 Task: Look for space in San Mateo, Philippines from 2nd September, 2023 to 10th September, 2023 for 1 adult in price range Rs.5000 to Rs.16000. Place can be private room with 1 bedroom having 1 bed and 1 bathroom. Property type can be house, flat, guest house, hotel. Booking option can be shelf check-in. Required host language is English.
Action: Mouse moved to (381, 113)
Screenshot: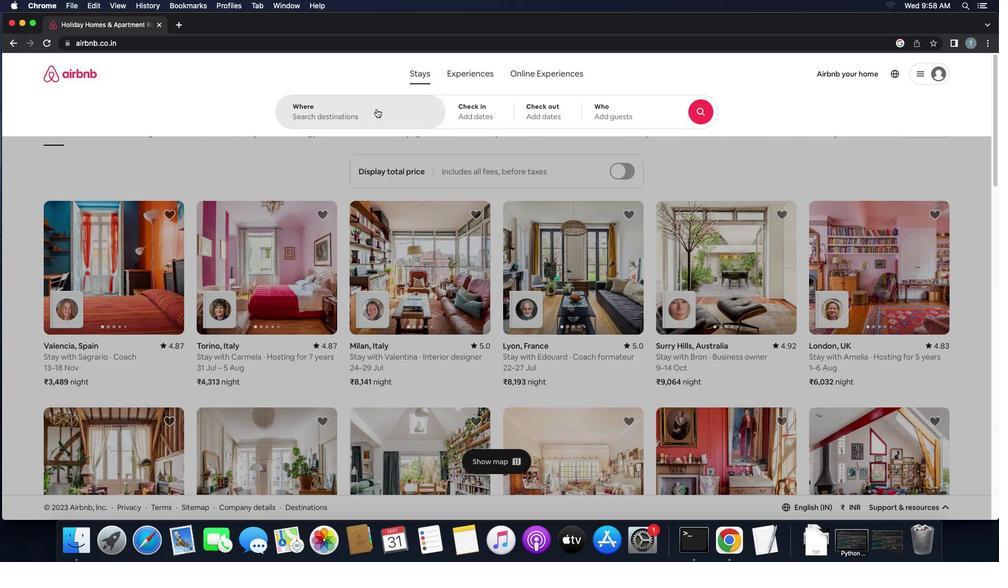 
Action: Mouse pressed left at (381, 113)
Screenshot: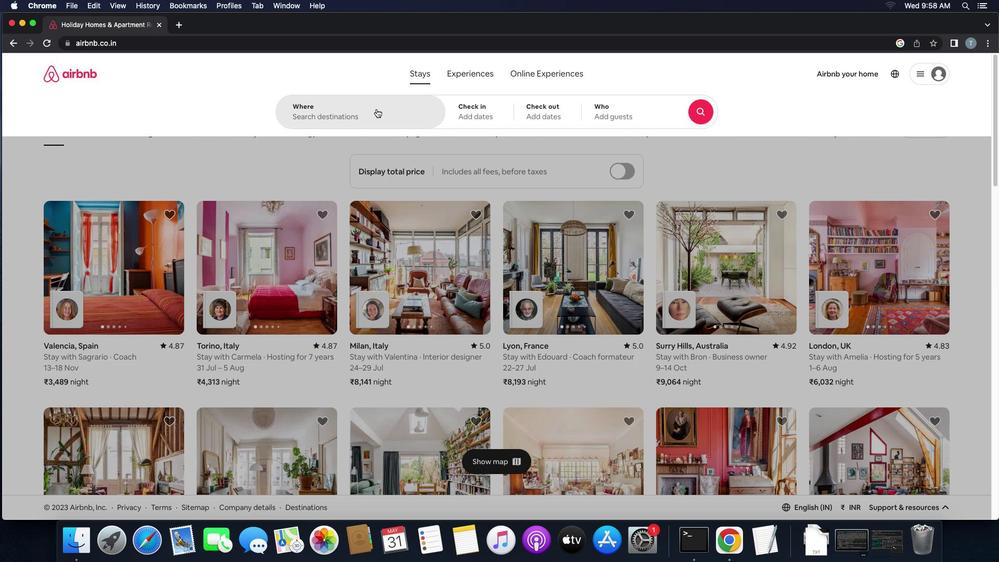 
Action: Key pressed Key.shift'S''a''n'Key.space'm''a''t''e''o'','Key.space'p''h''i''l''i''p''p''i''n''e''s'
Screenshot: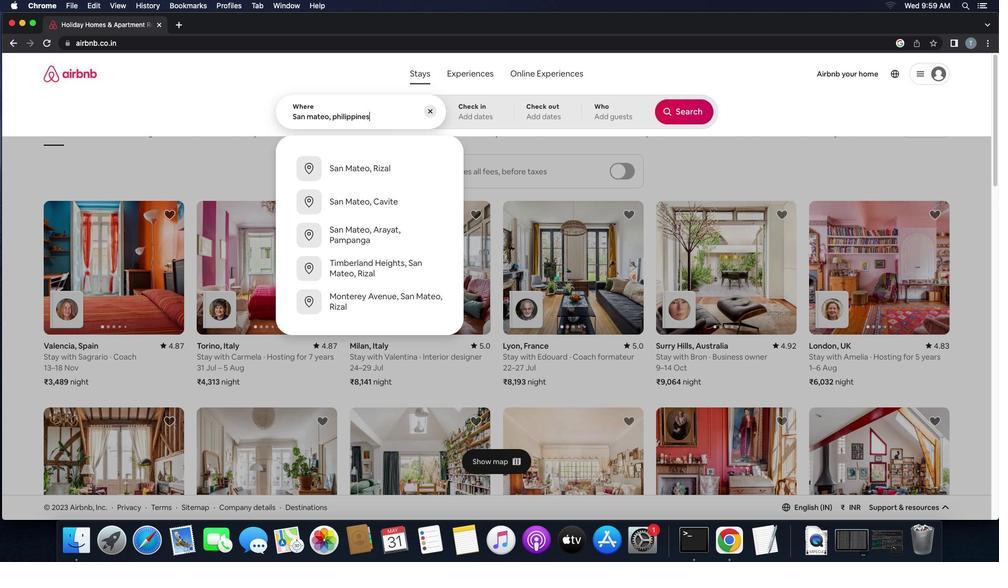 
Action: Mouse moved to (389, 100)
Screenshot: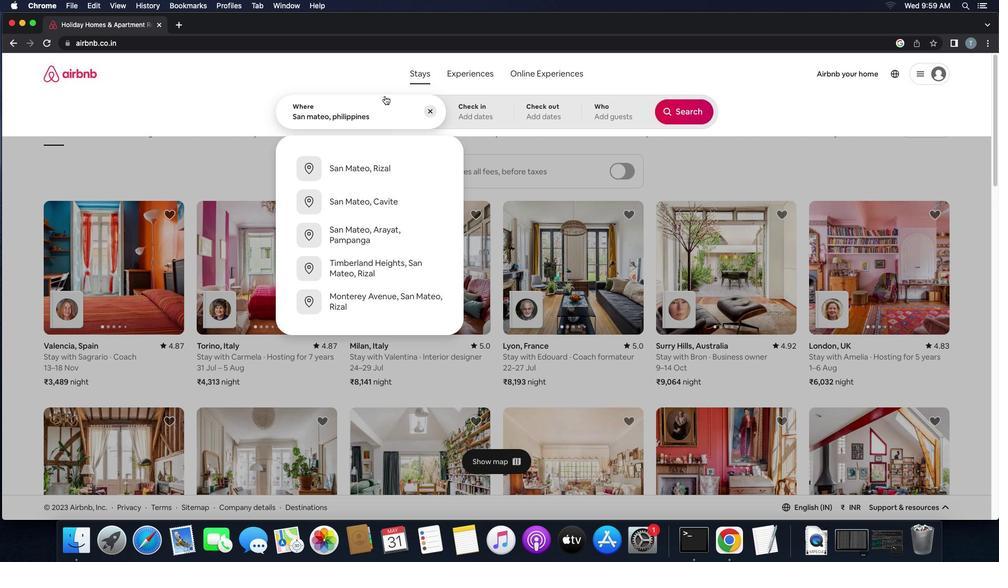 
Action: Key pressed Key.enter
Screenshot: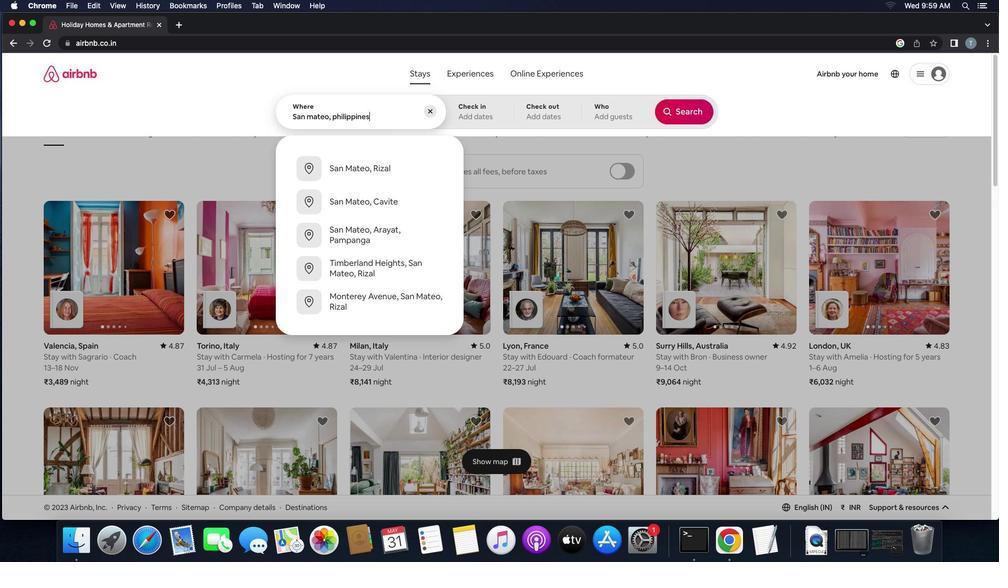 
Action: Mouse moved to (689, 199)
Screenshot: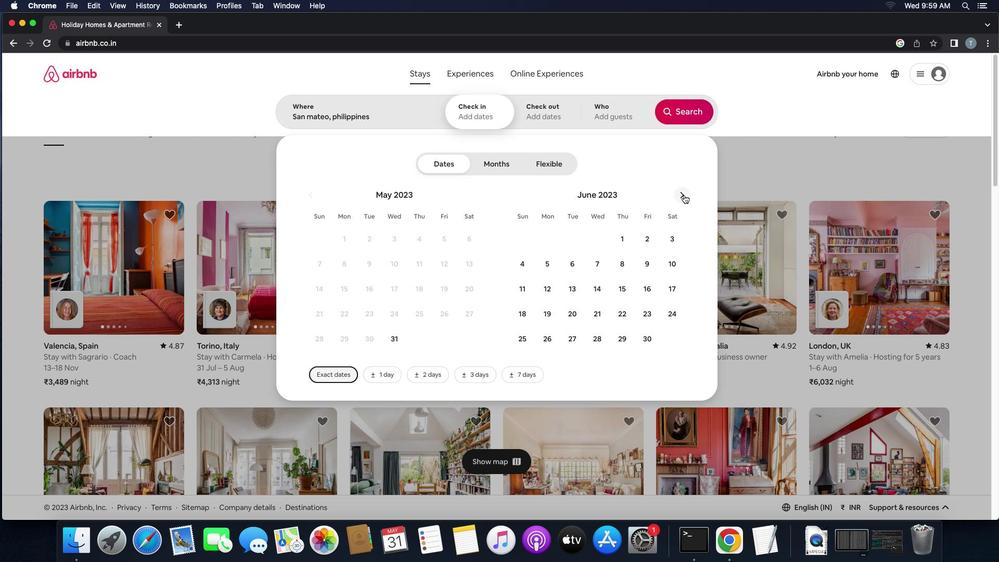 
Action: Mouse pressed left at (689, 199)
Screenshot: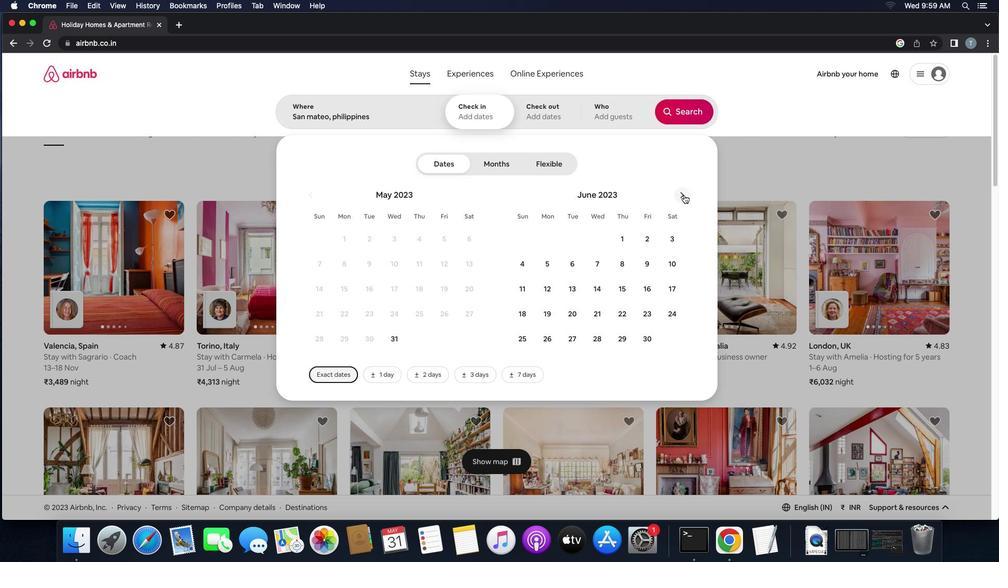 
Action: Mouse moved to (688, 199)
Screenshot: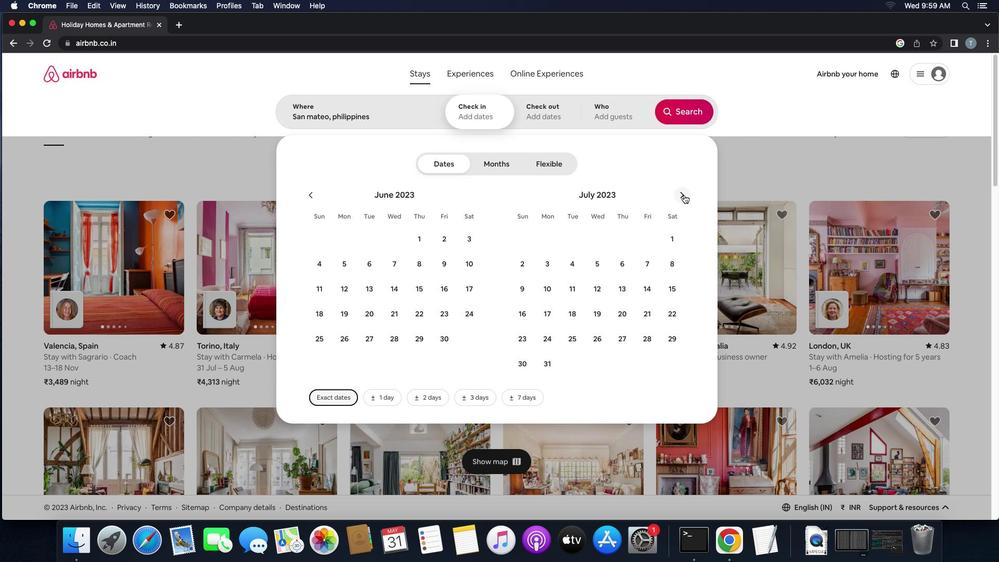 
Action: Mouse pressed left at (688, 199)
Screenshot: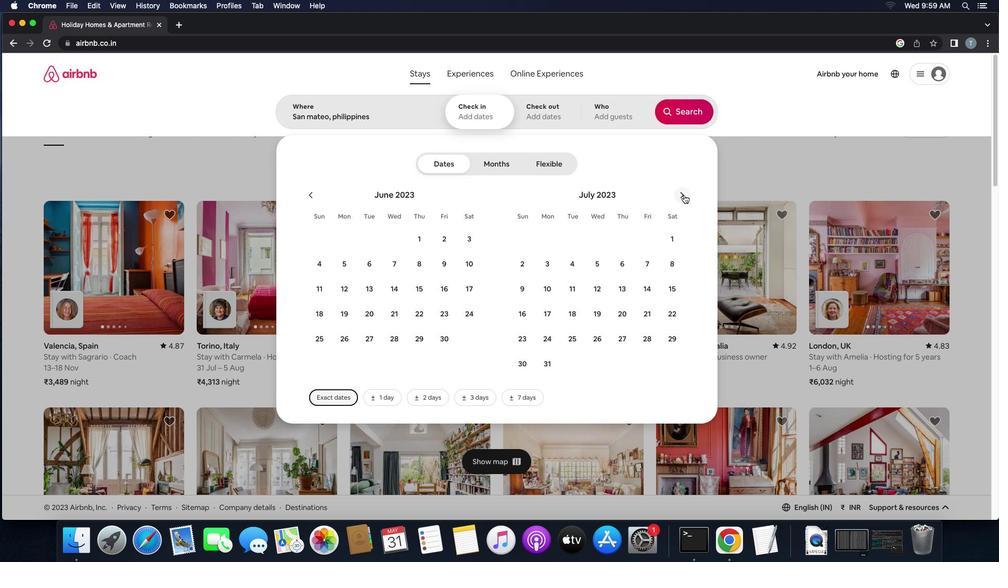 
Action: Mouse pressed left at (688, 199)
Screenshot: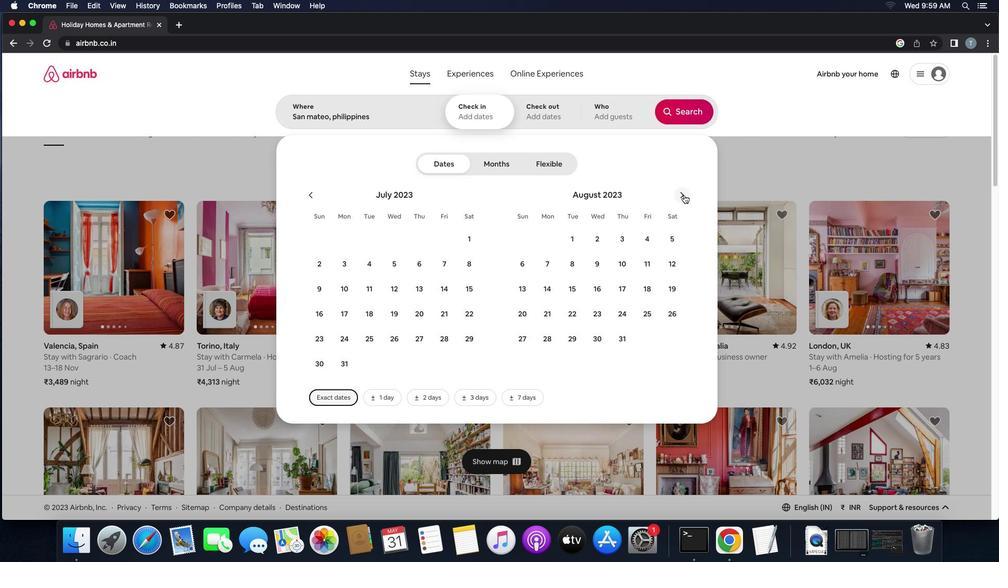 
Action: Mouse moved to (681, 249)
Screenshot: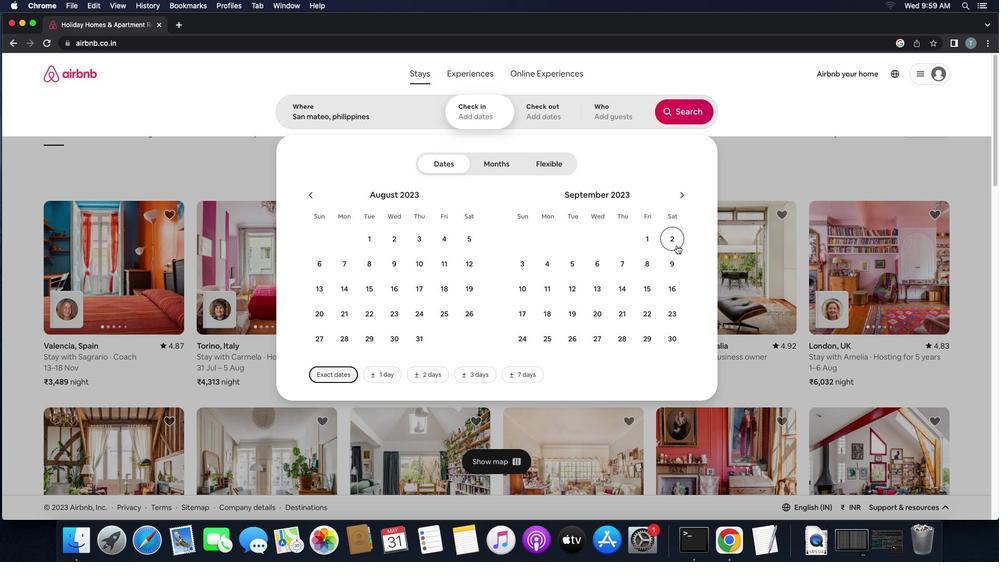 
Action: Mouse pressed left at (681, 249)
Screenshot: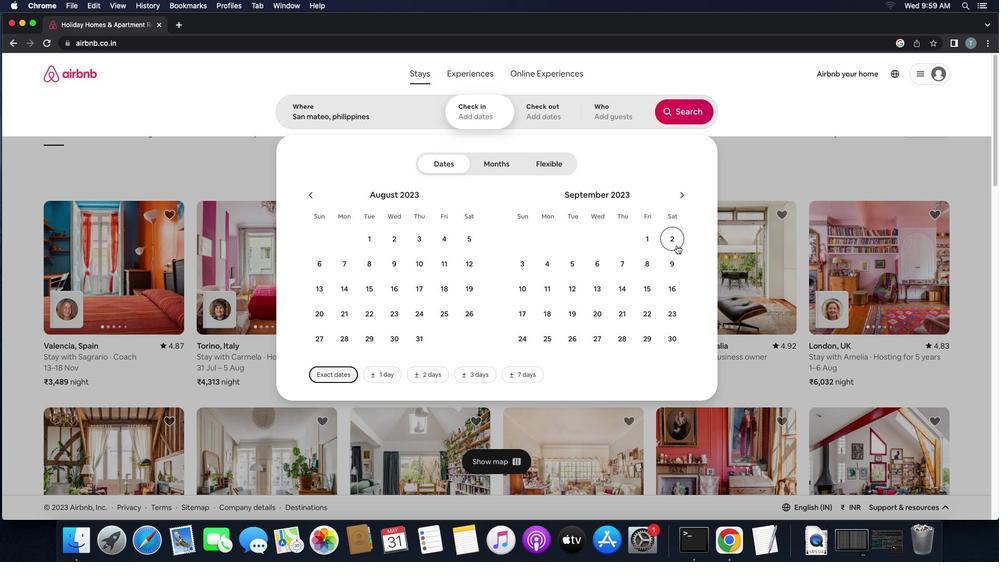 
Action: Mouse moved to (525, 296)
Screenshot: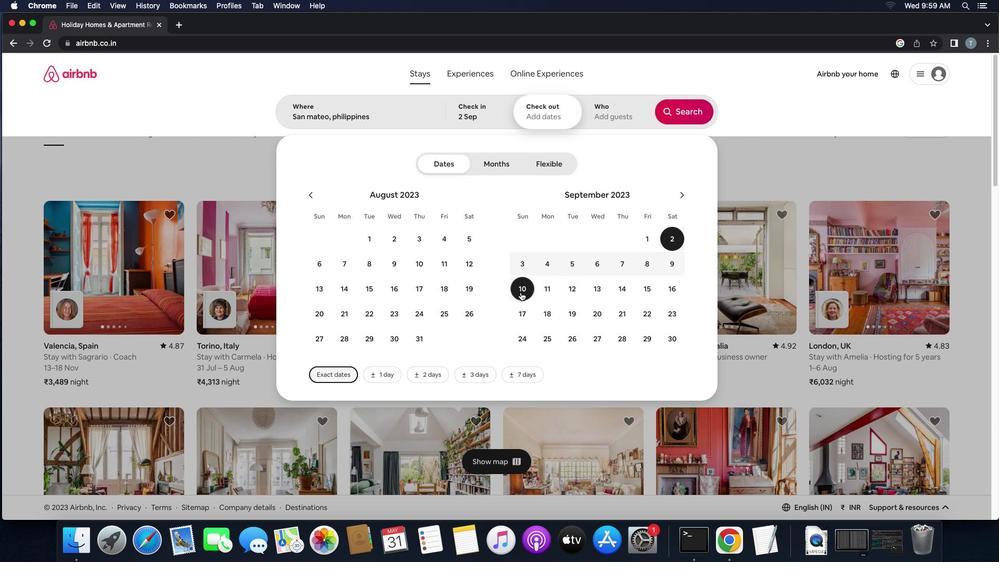
Action: Mouse pressed left at (525, 296)
Screenshot: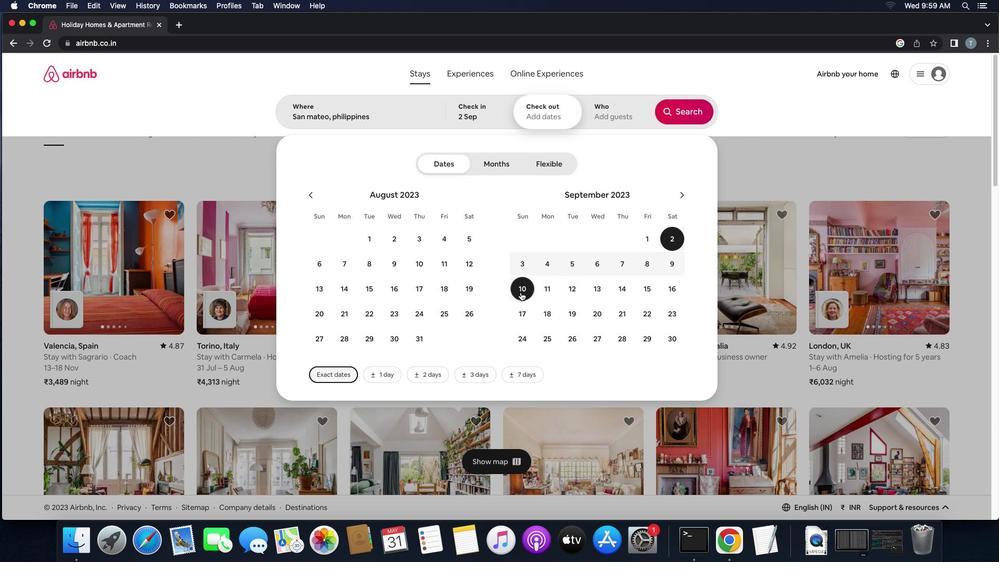 
Action: Mouse moved to (625, 125)
Screenshot: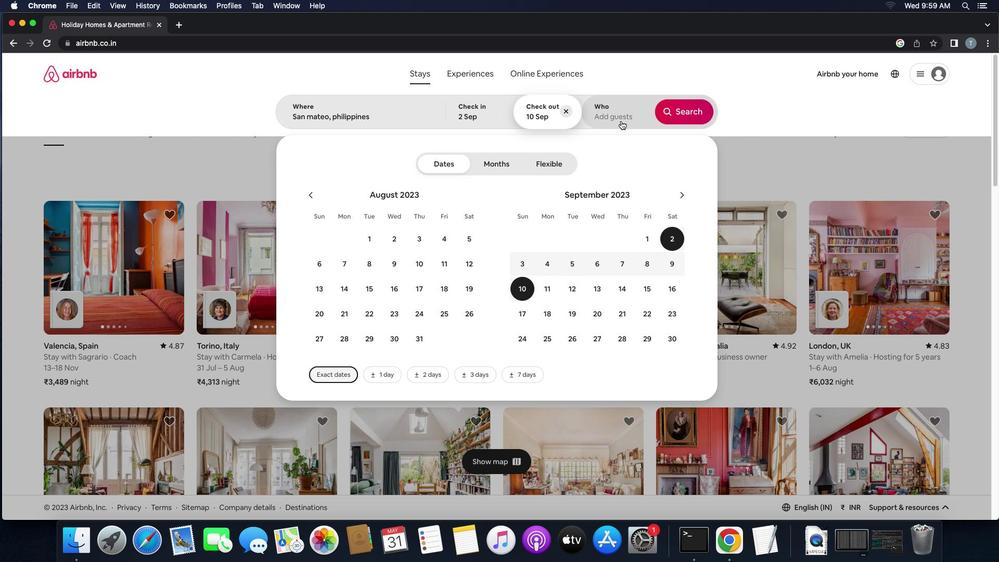 
Action: Mouse pressed left at (625, 125)
Screenshot: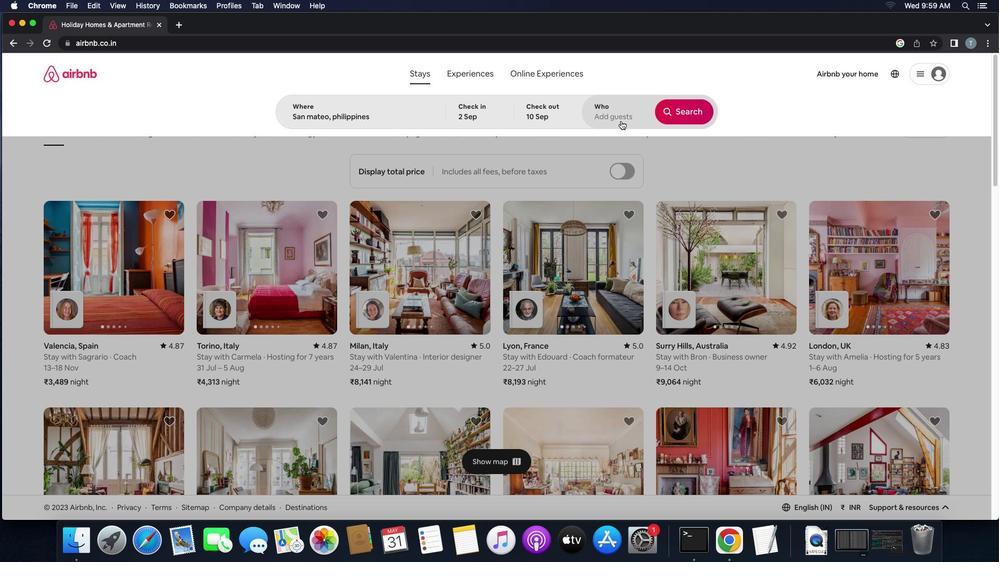 
Action: Mouse moved to (688, 172)
Screenshot: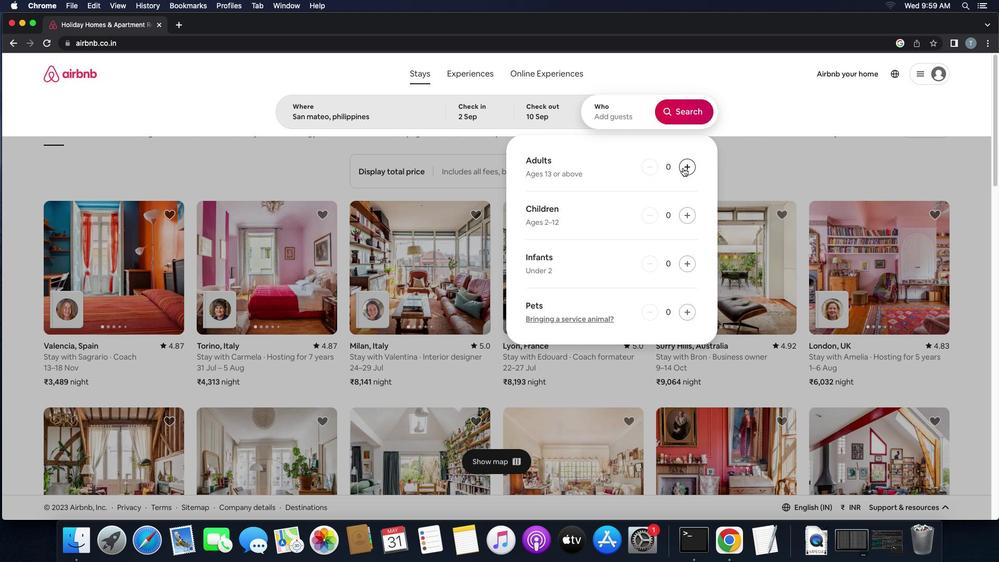 
Action: Mouse pressed left at (688, 172)
Screenshot: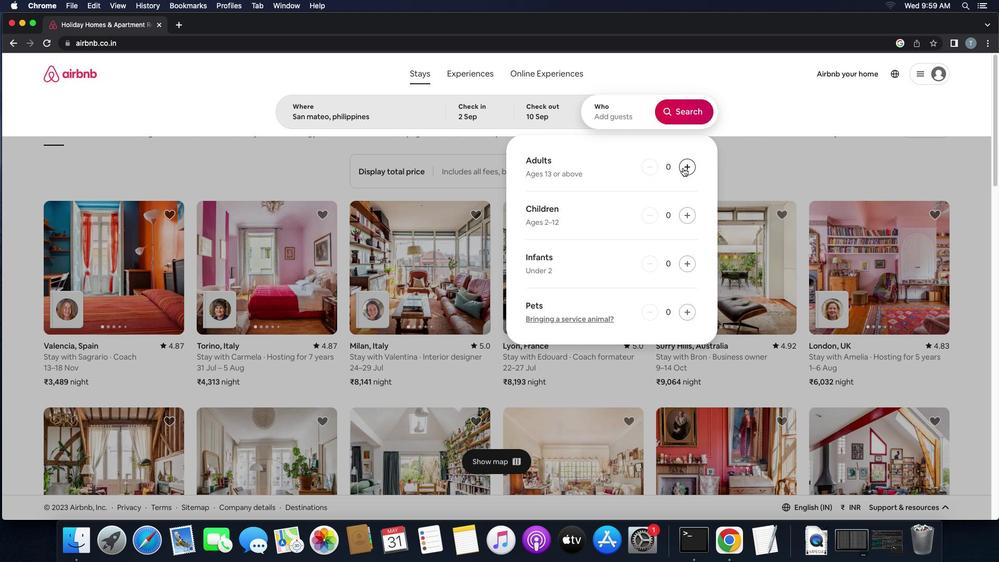 
Action: Mouse moved to (690, 122)
Screenshot: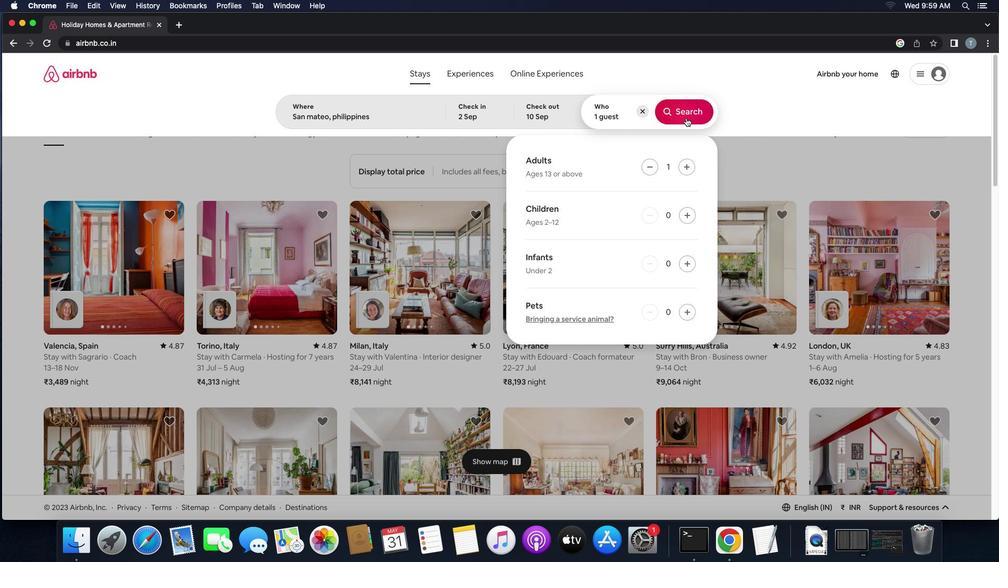 
Action: Mouse pressed left at (690, 122)
Screenshot: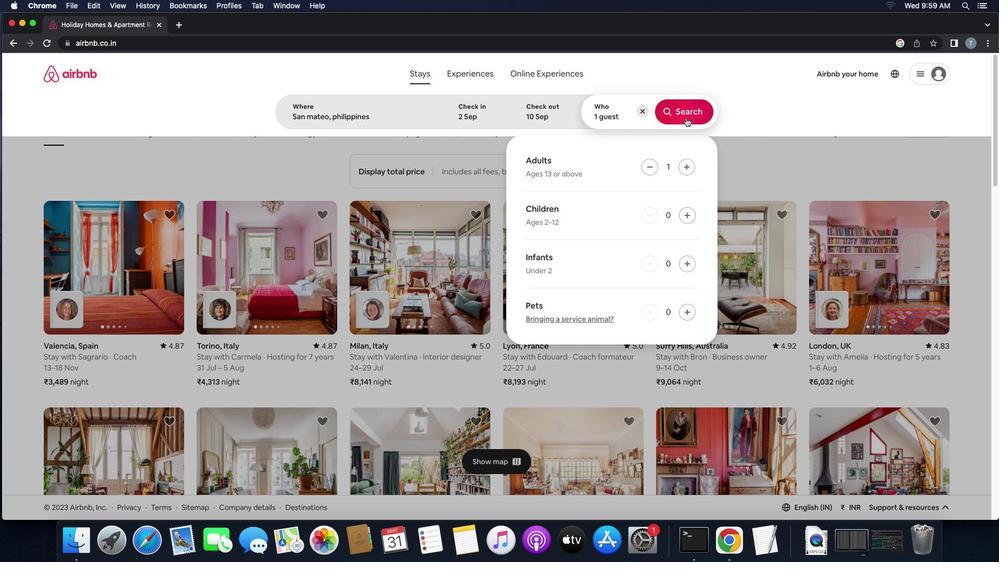 
Action: Mouse moved to (958, 126)
Screenshot: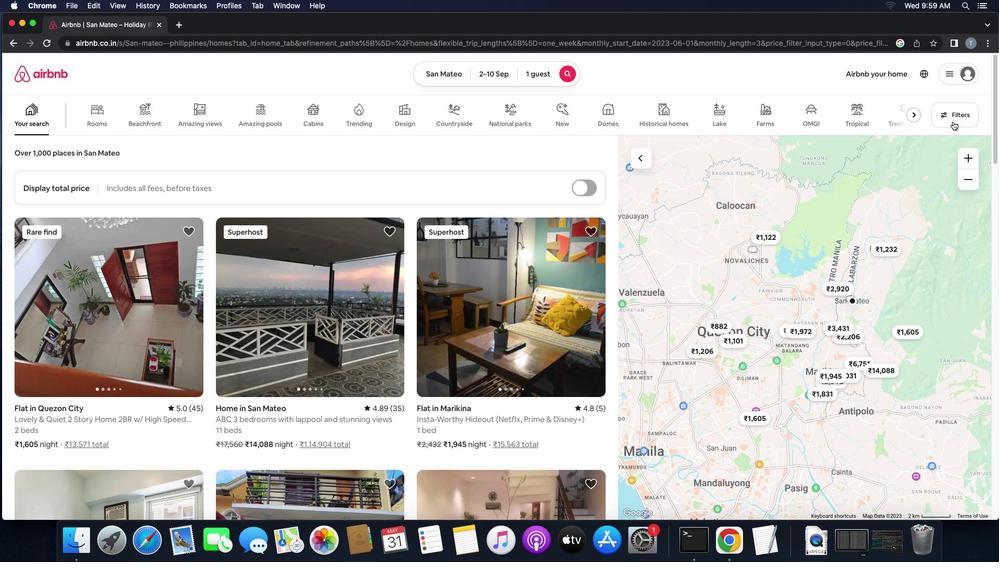 
Action: Mouse pressed left at (958, 126)
Screenshot: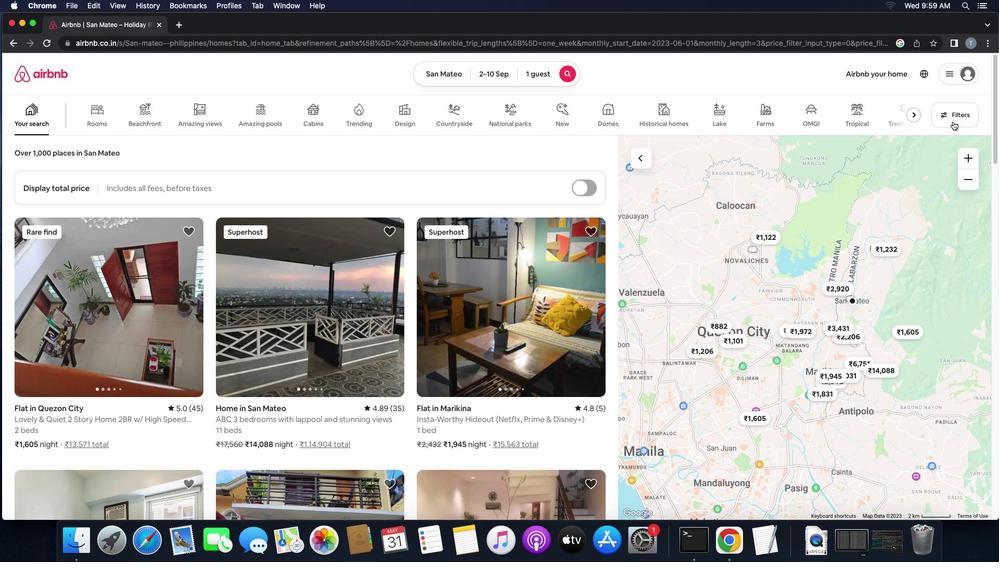 
Action: Mouse moved to (447, 243)
Screenshot: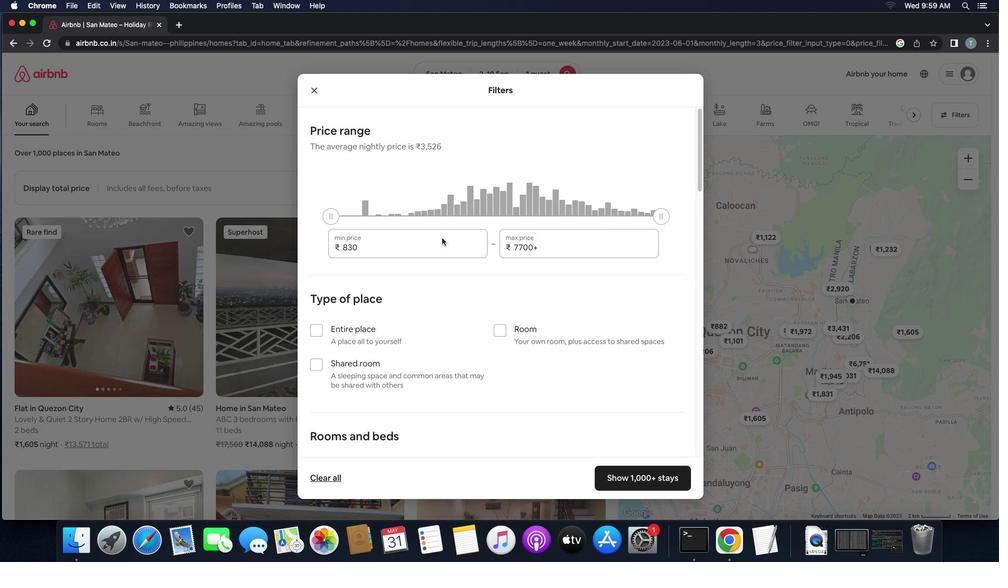 
Action: Mouse pressed left at (447, 243)
Screenshot: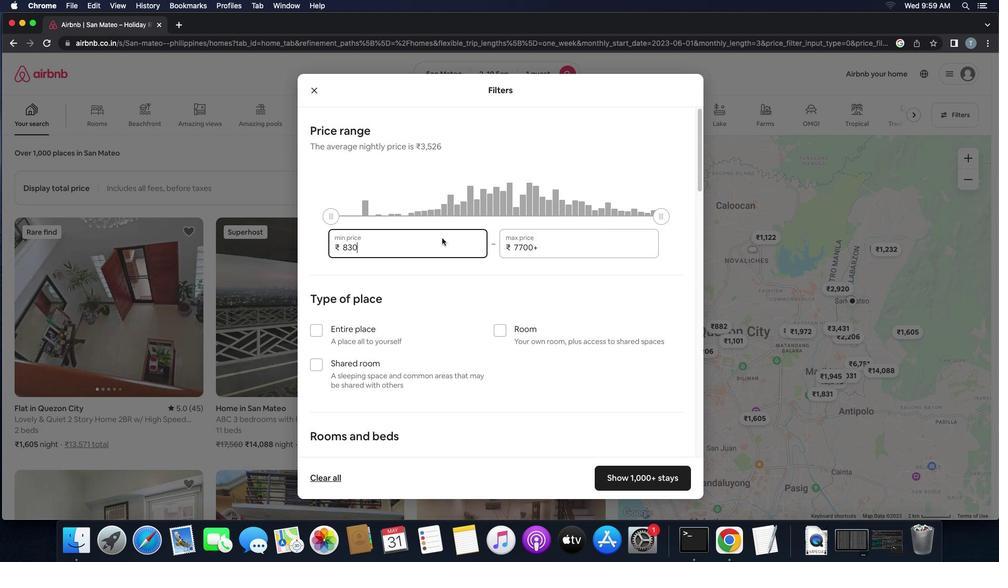 
Action: Mouse moved to (443, 251)
Screenshot: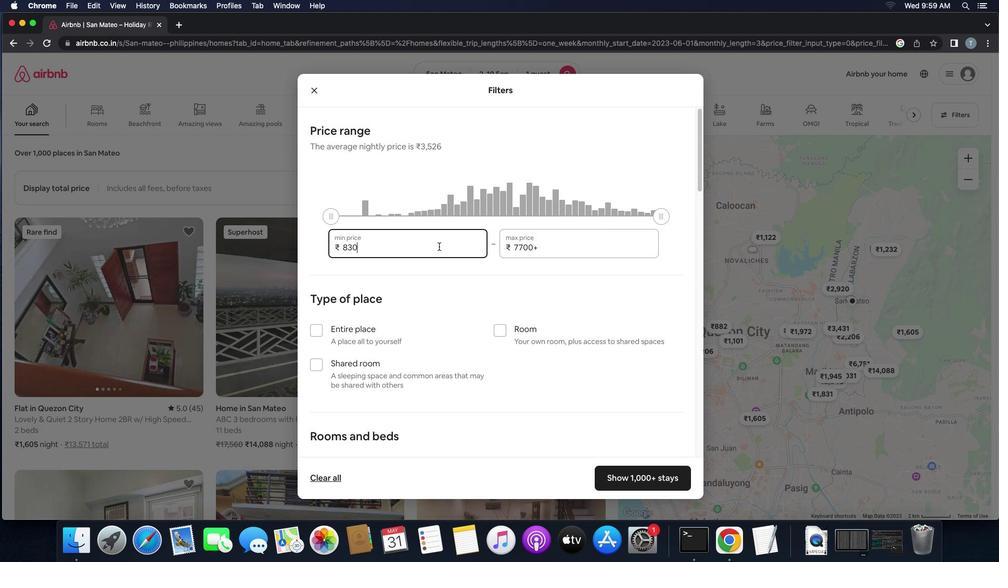
Action: Key pressed Key.backspaceKey.backspaceKey.backspace'5''0''0''0'
Screenshot: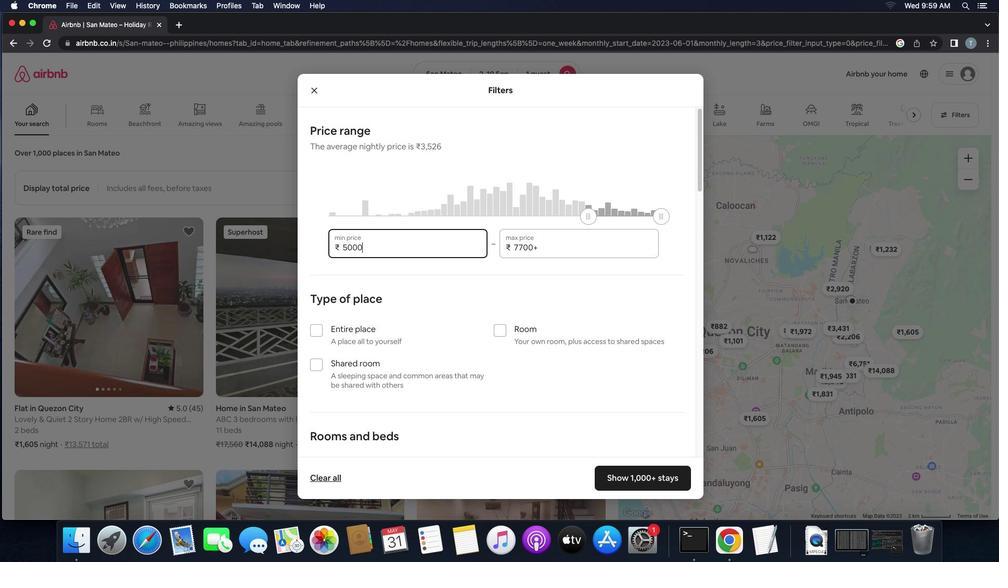 
Action: Mouse moved to (560, 253)
Screenshot: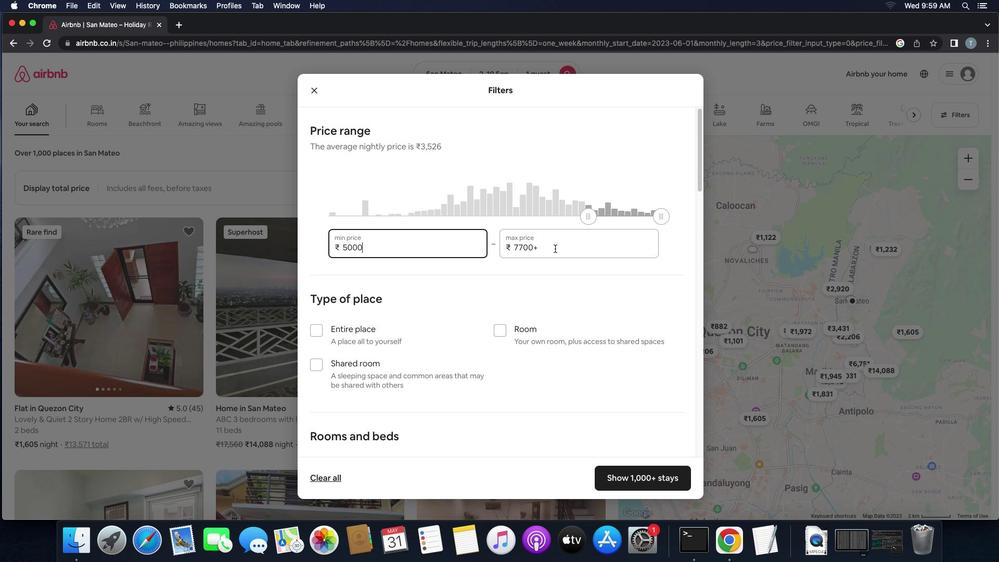 
Action: Mouse pressed left at (560, 253)
Screenshot: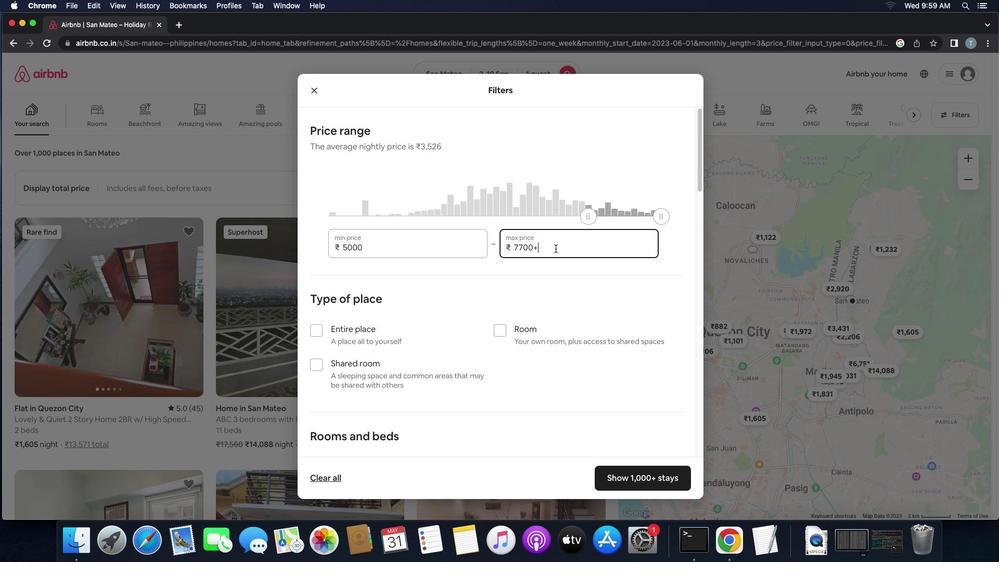 
Action: Mouse moved to (560, 253)
Screenshot: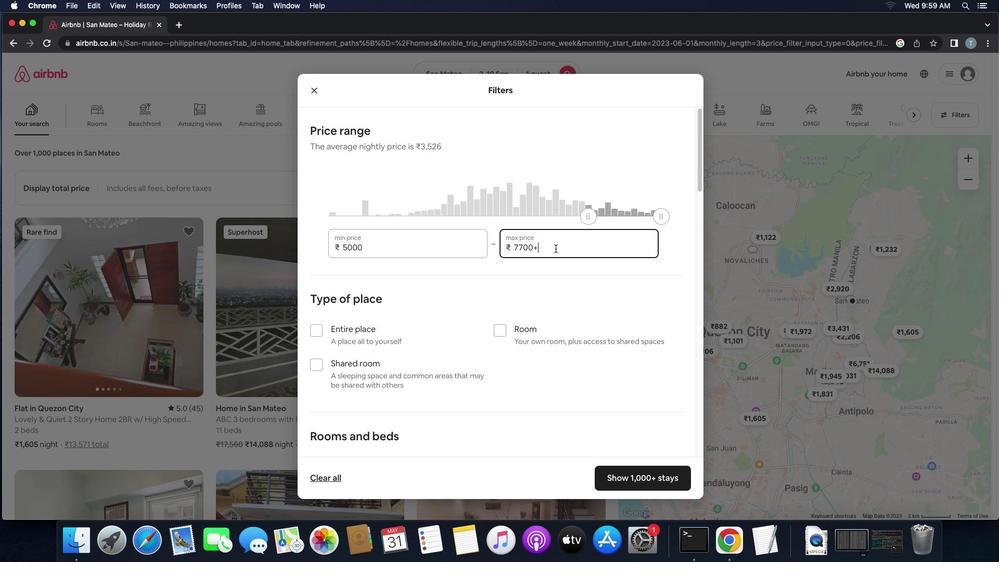 
Action: Key pressed Key.backspaceKey.backspaceKey.backspaceKey.backspaceKey.backspace'1''6''0''0''0'
Screenshot: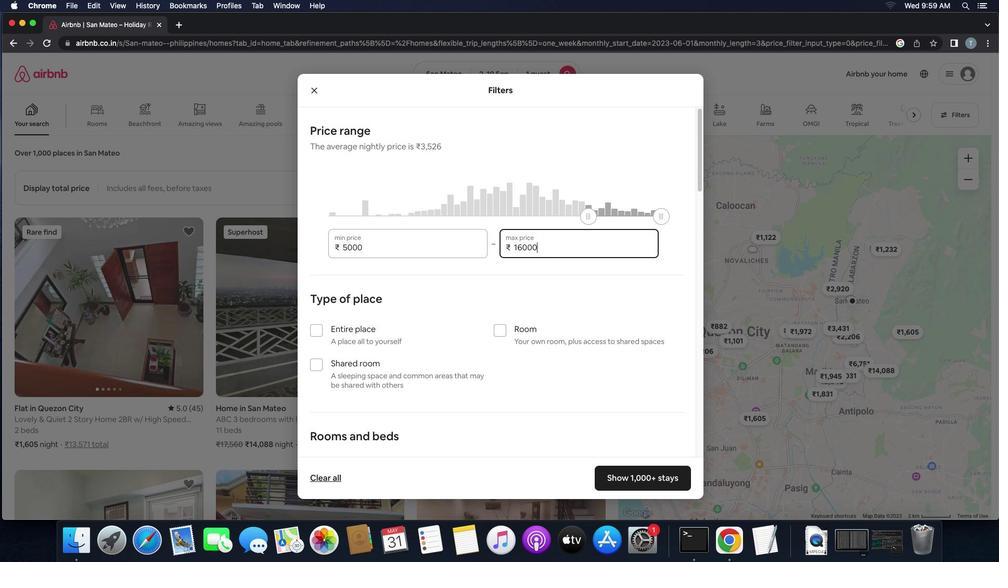 
Action: Mouse moved to (441, 305)
Screenshot: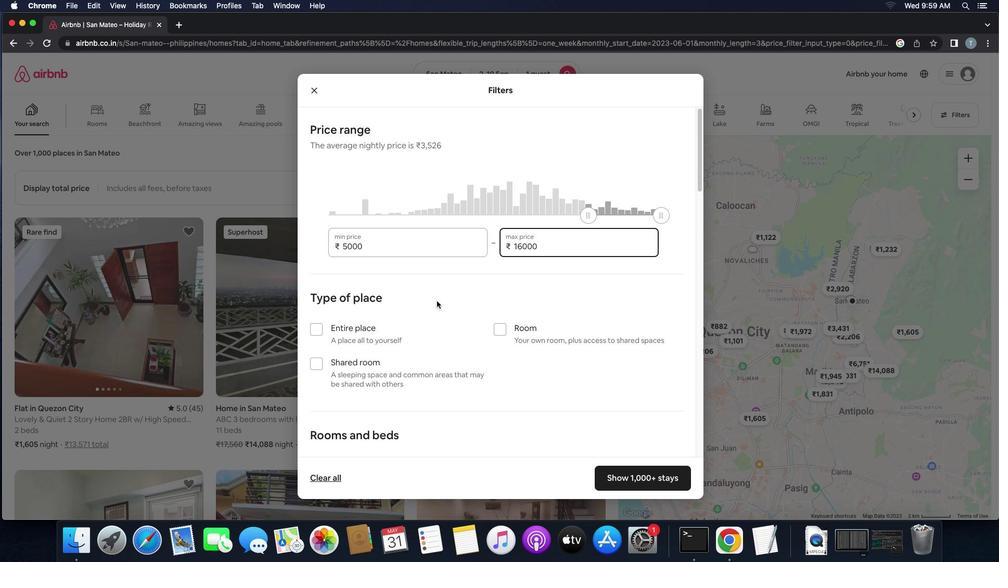 
Action: Mouse scrolled (441, 305) with delta (4, 4)
Screenshot: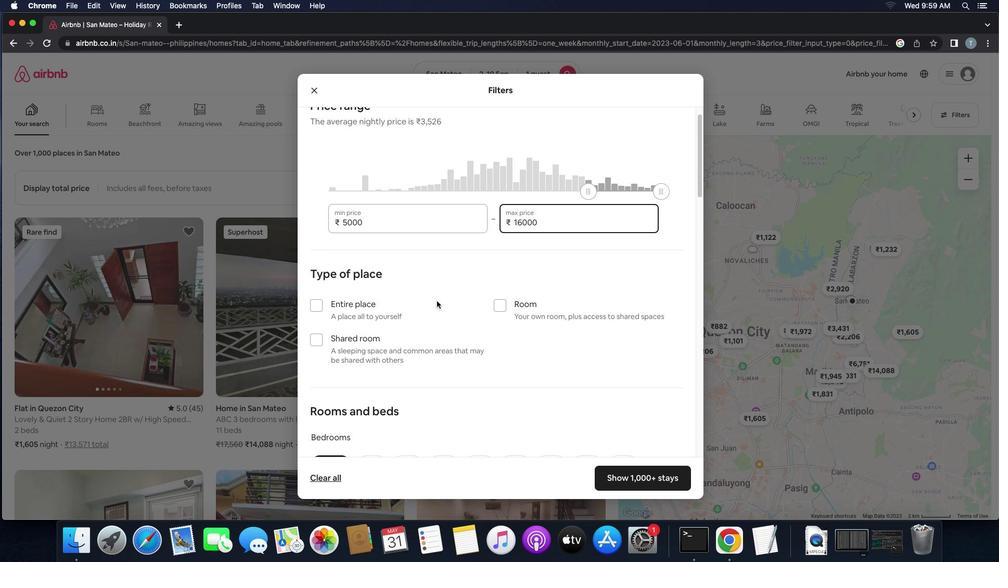 
Action: Mouse scrolled (441, 305) with delta (4, 4)
Screenshot: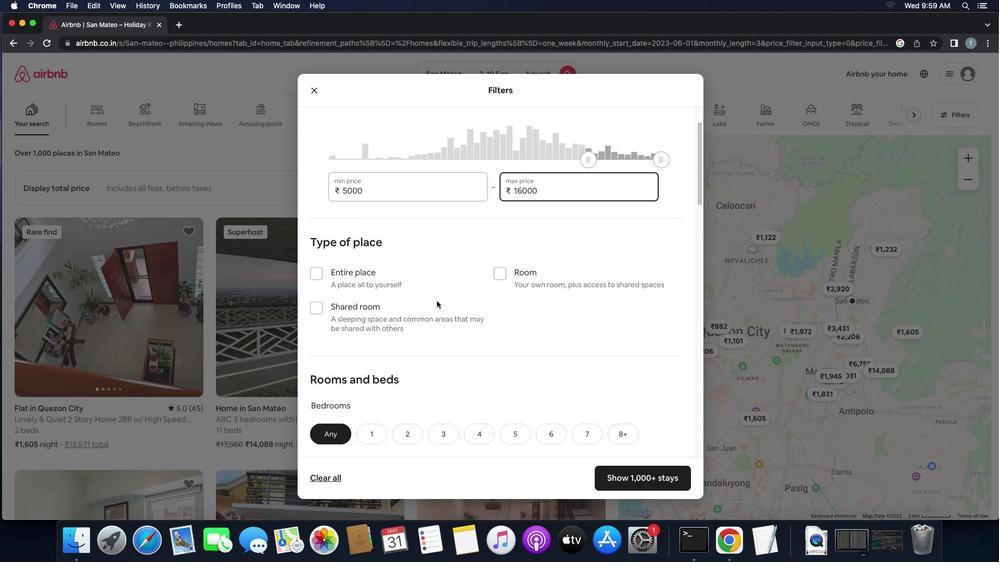 
Action: Mouse scrolled (441, 305) with delta (4, 3)
Screenshot: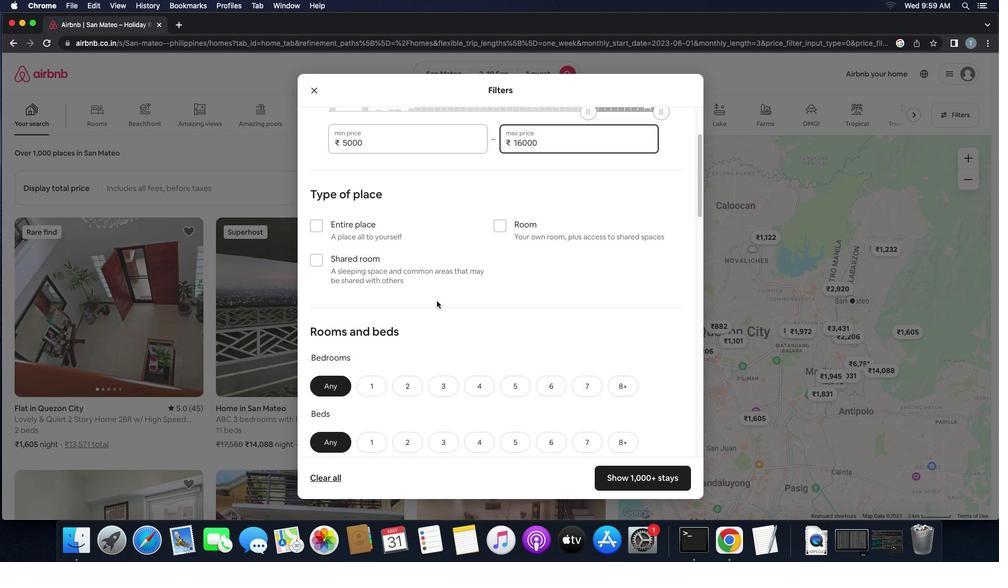 
Action: Mouse scrolled (441, 305) with delta (4, 2)
Screenshot: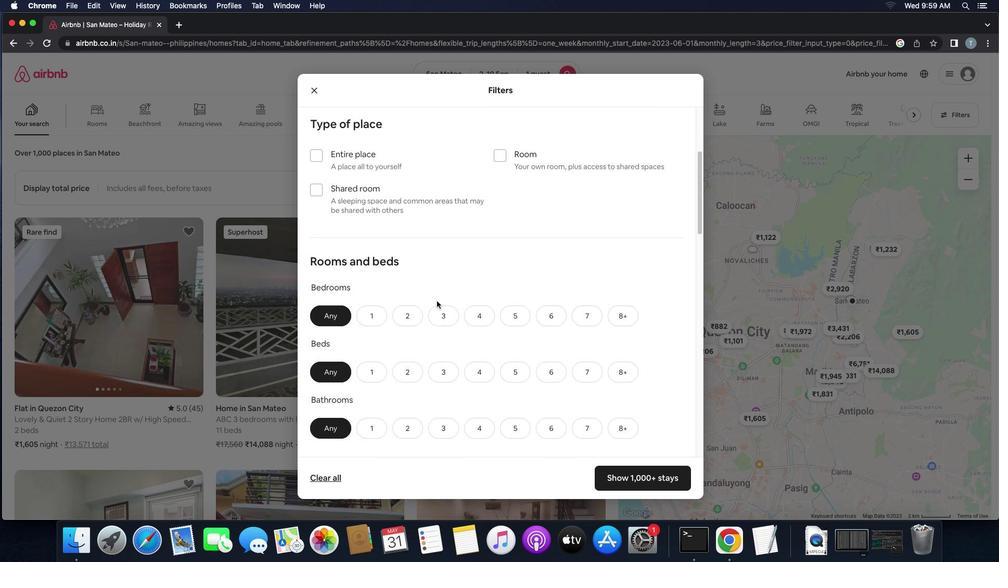 
Action: Mouse scrolled (441, 305) with delta (4, 4)
Screenshot: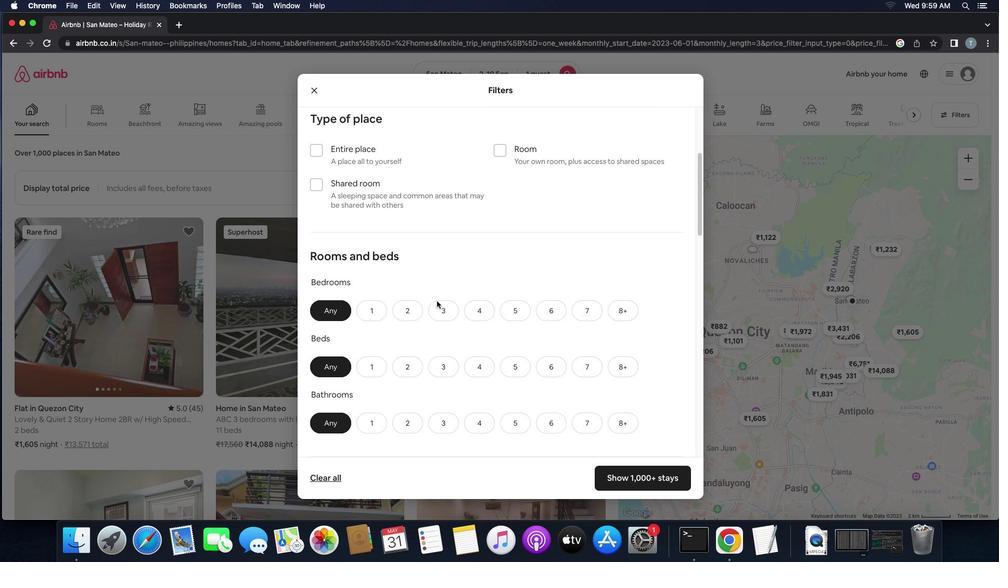 
Action: Mouse scrolled (441, 305) with delta (4, 4)
Screenshot: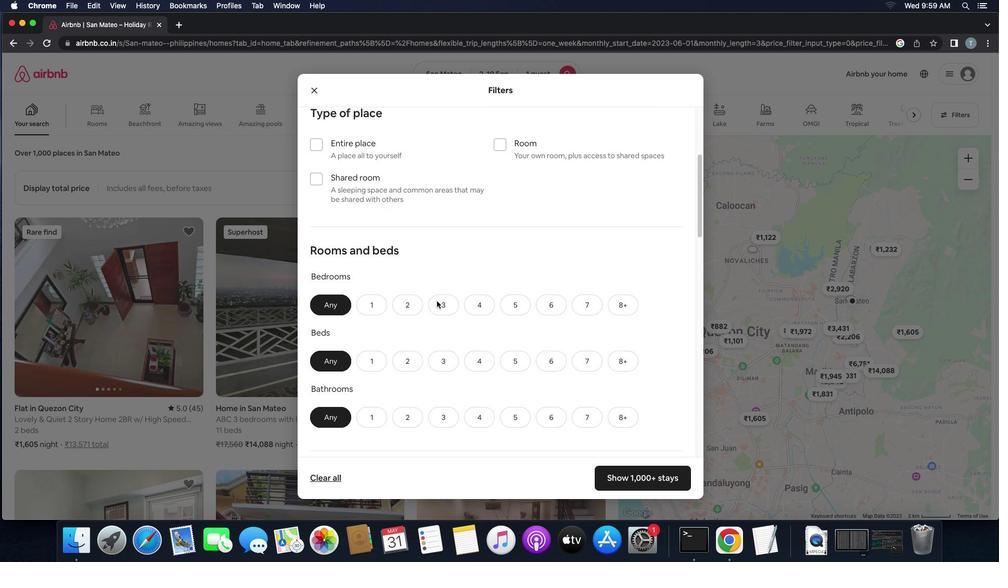 
Action: Mouse moved to (504, 153)
Screenshot: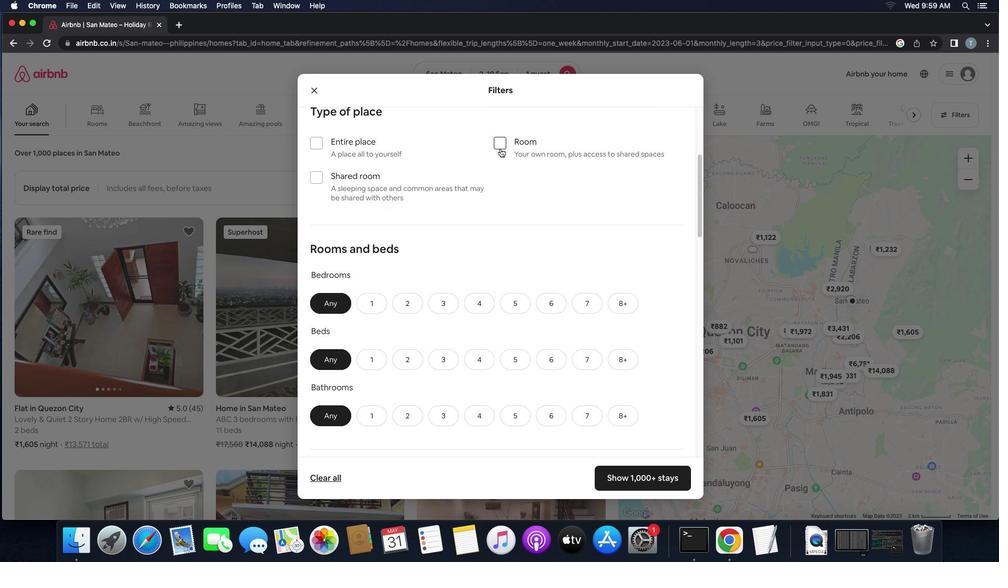 
Action: Mouse pressed left at (504, 153)
Screenshot: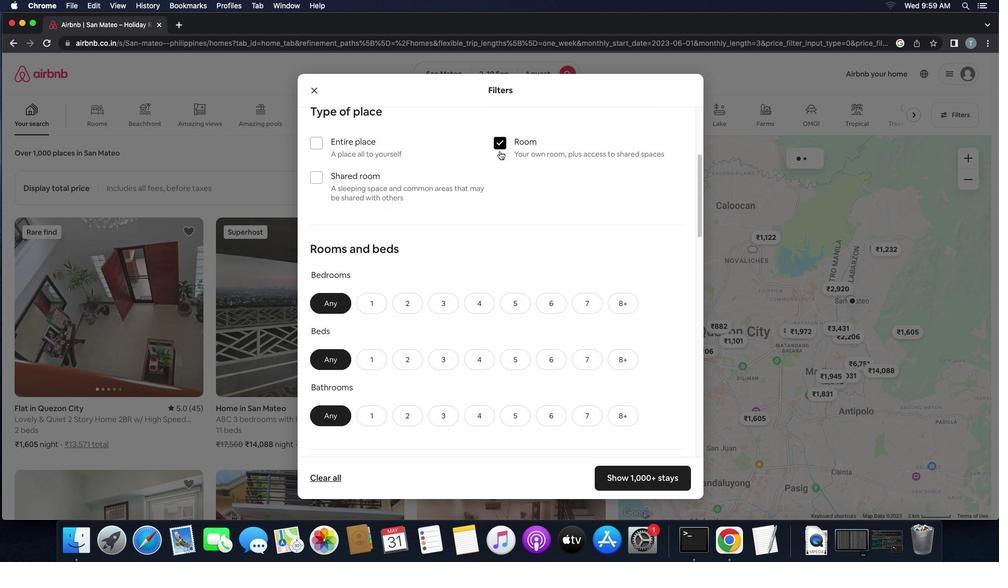 
Action: Mouse moved to (508, 251)
Screenshot: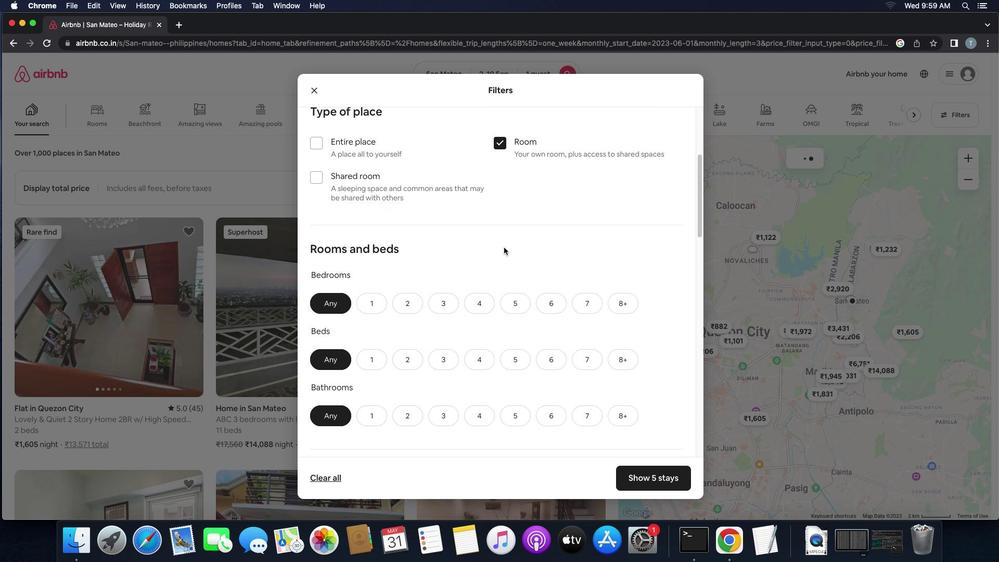 
Action: Mouse scrolled (508, 251) with delta (4, 4)
Screenshot: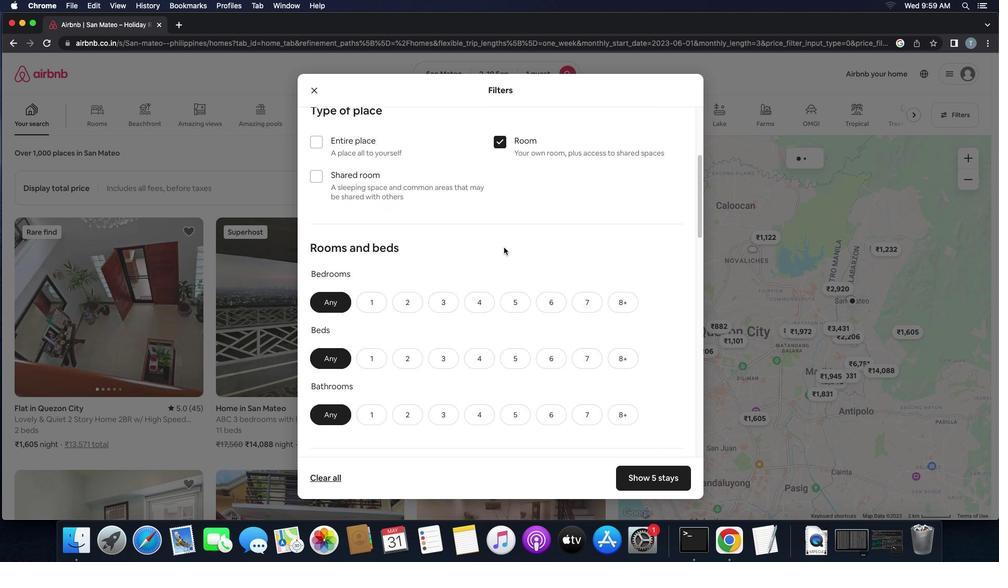 
Action: Mouse scrolled (508, 251) with delta (4, 4)
Screenshot: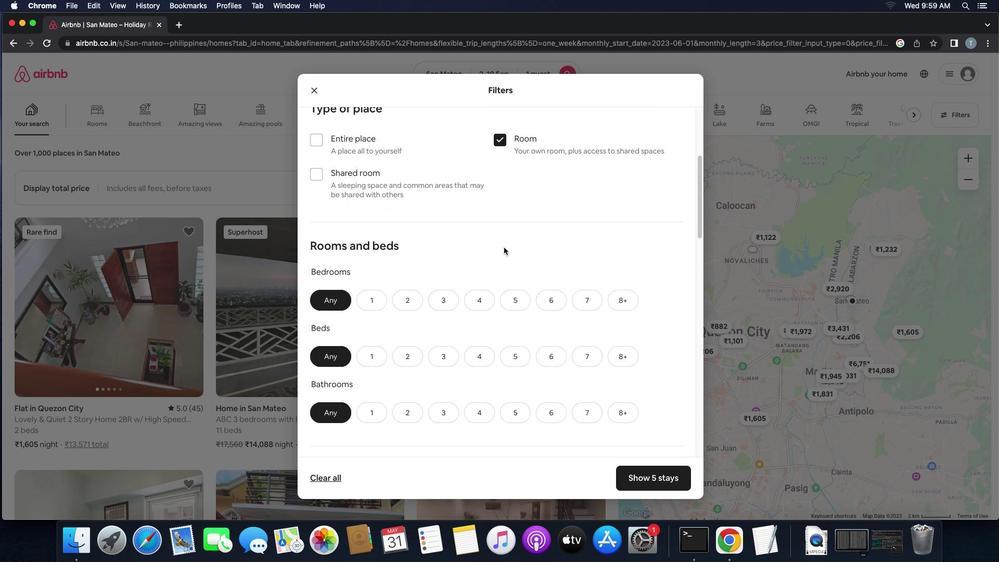 
Action: Mouse scrolled (508, 251) with delta (4, 4)
Screenshot: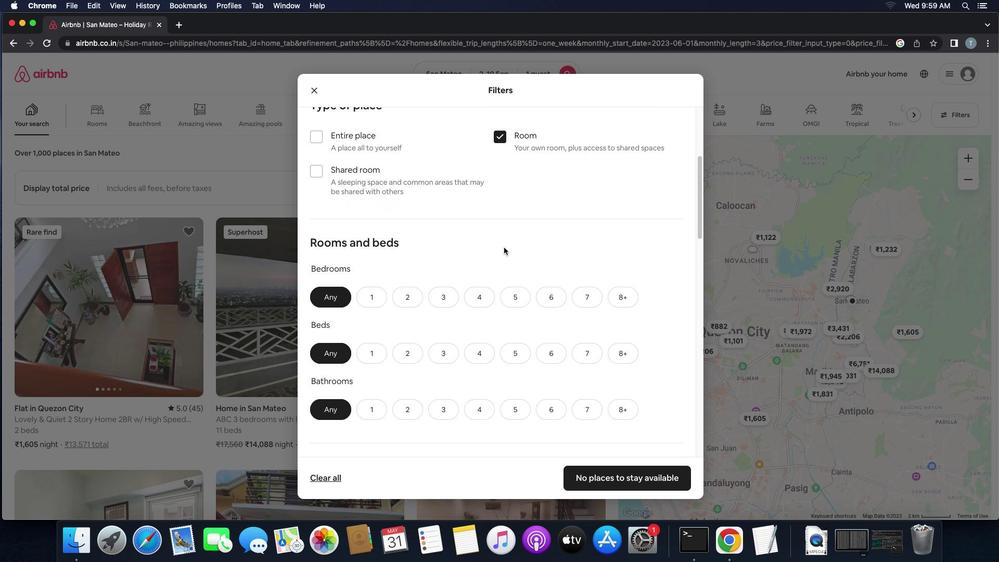 
Action: Mouse moved to (508, 251)
Screenshot: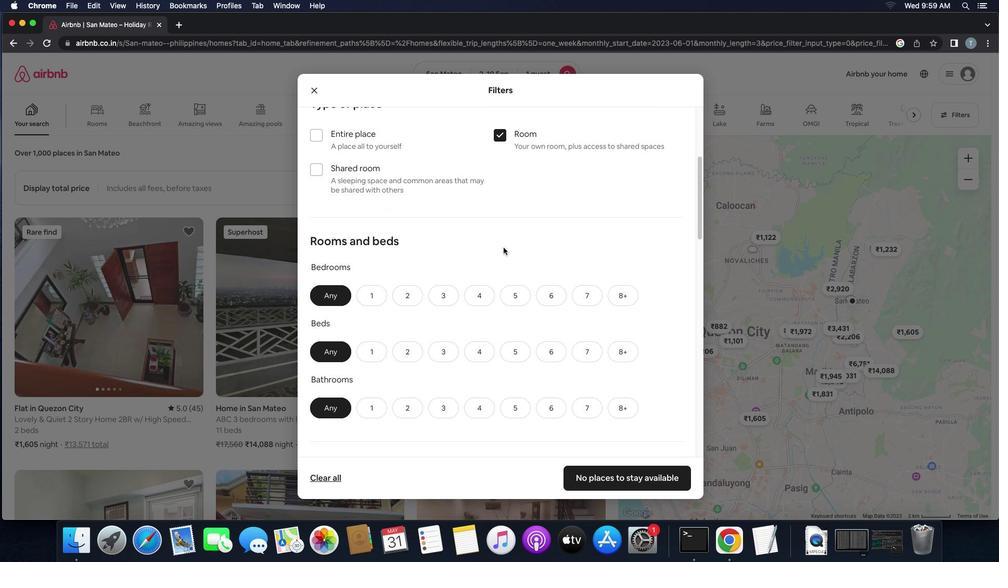 
Action: Mouse scrolled (508, 251) with delta (4, 4)
Screenshot: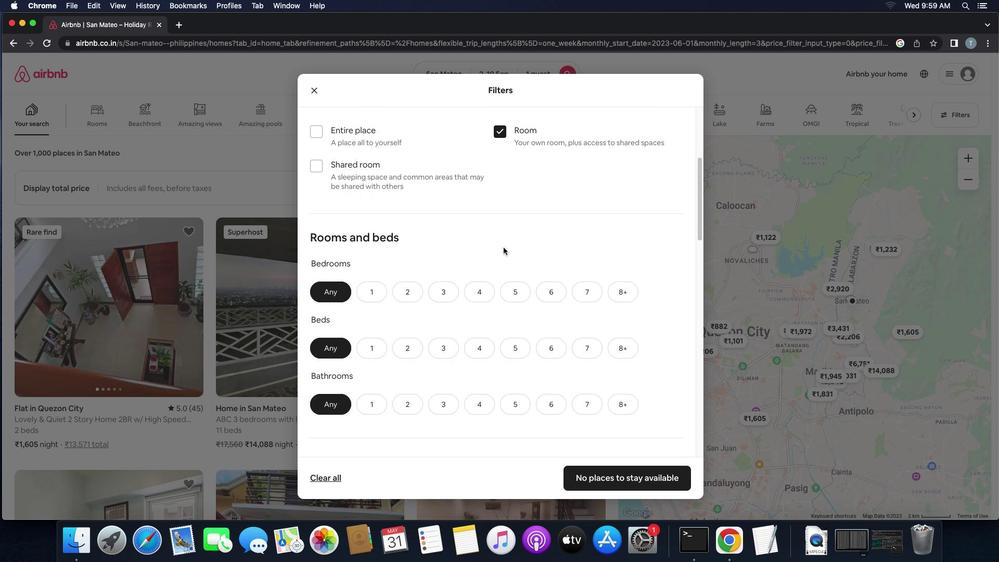 
Action: Mouse scrolled (508, 251) with delta (4, 4)
Screenshot: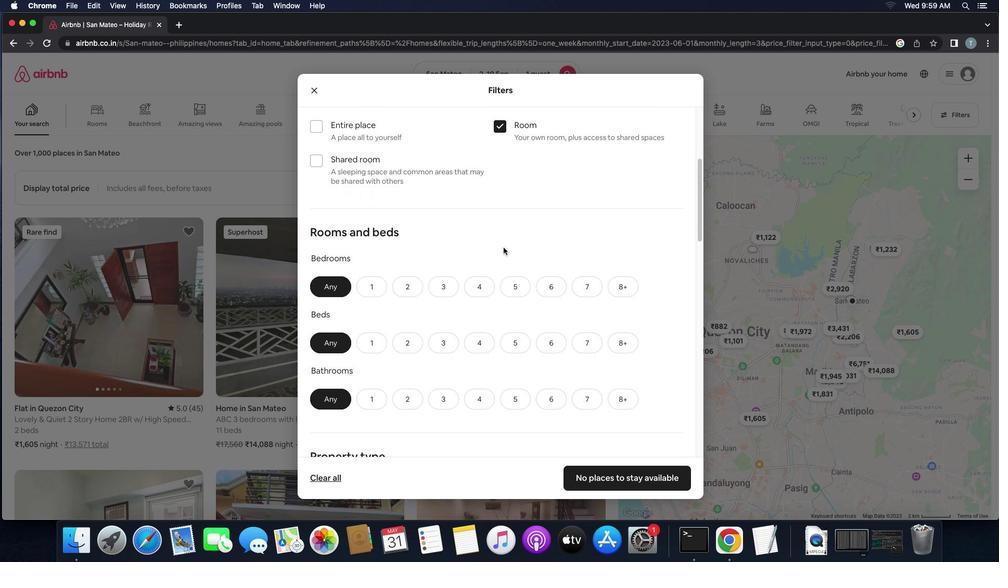 
Action: Mouse moved to (377, 288)
Screenshot: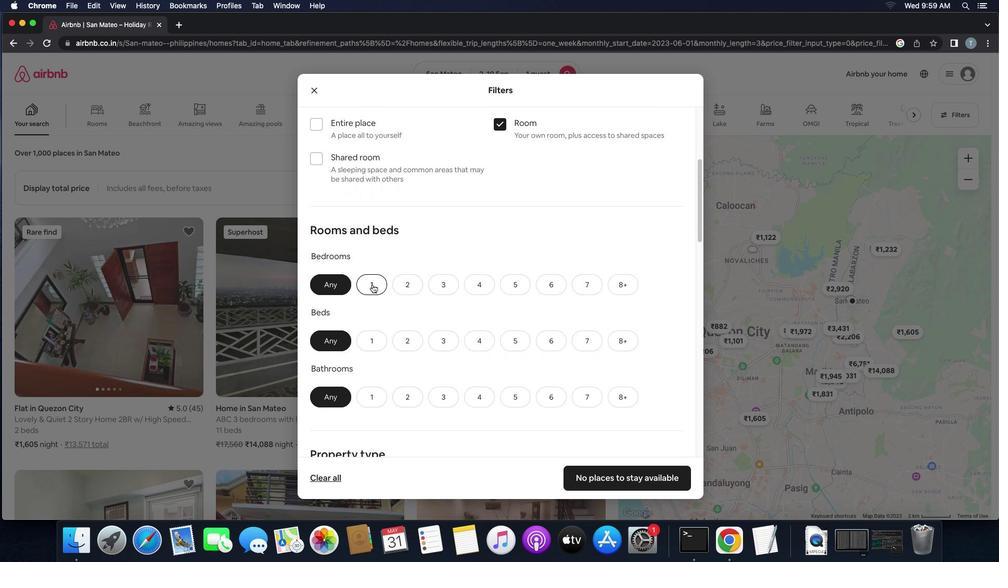 
Action: Mouse pressed left at (377, 288)
Screenshot: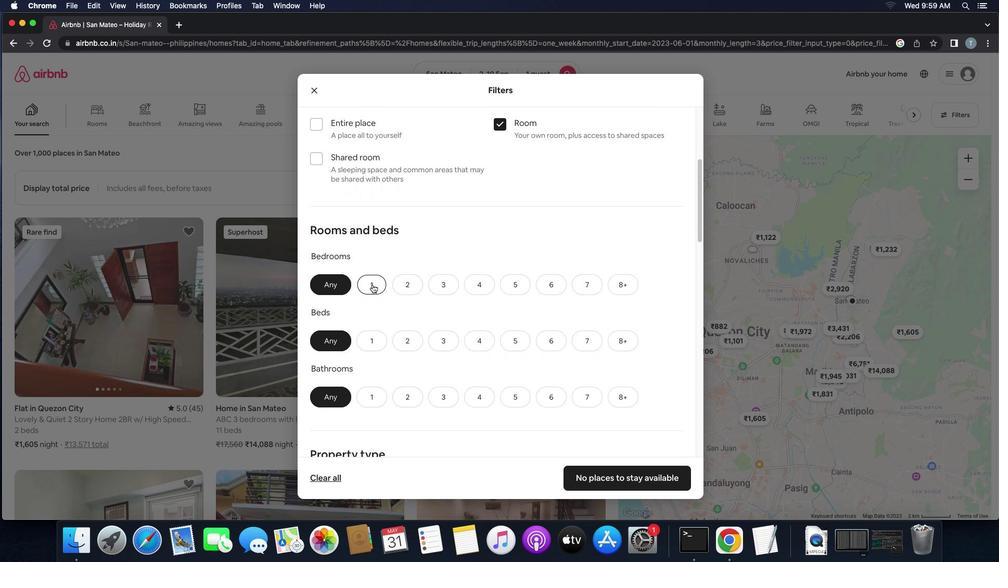 
Action: Mouse moved to (369, 346)
Screenshot: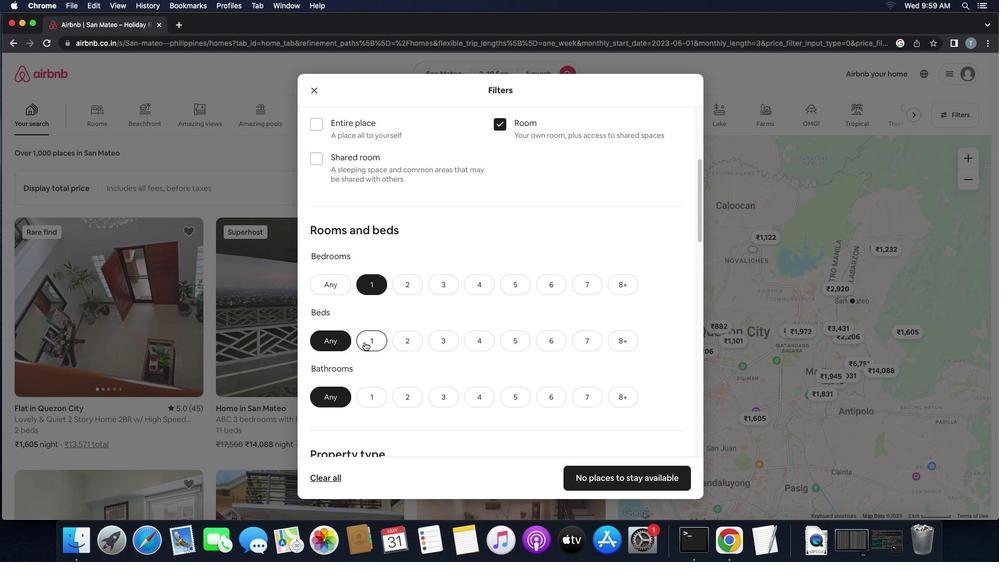
Action: Mouse pressed left at (369, 346)
Screenshot: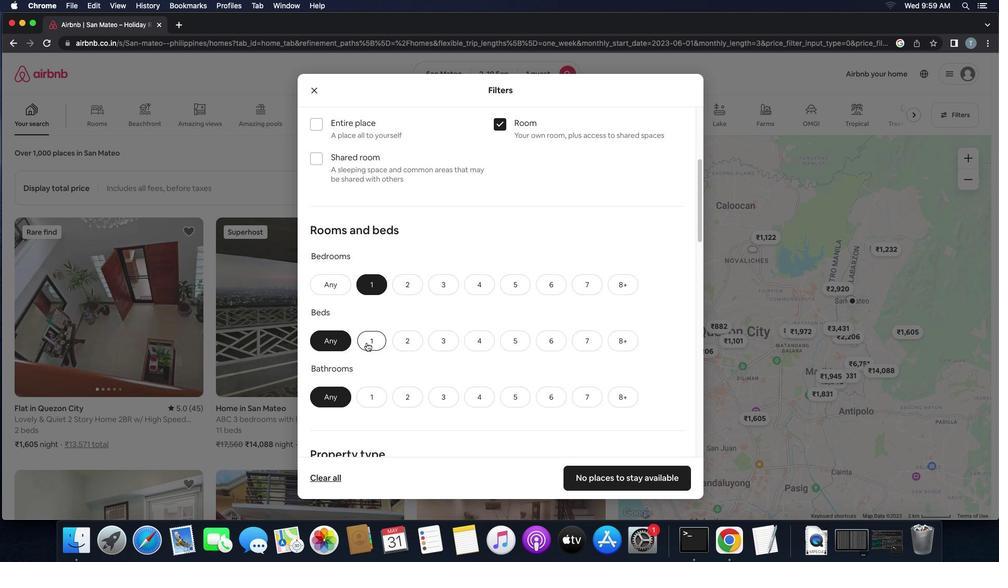 
Action: Mouse moved to (422, 354)
Screenshot: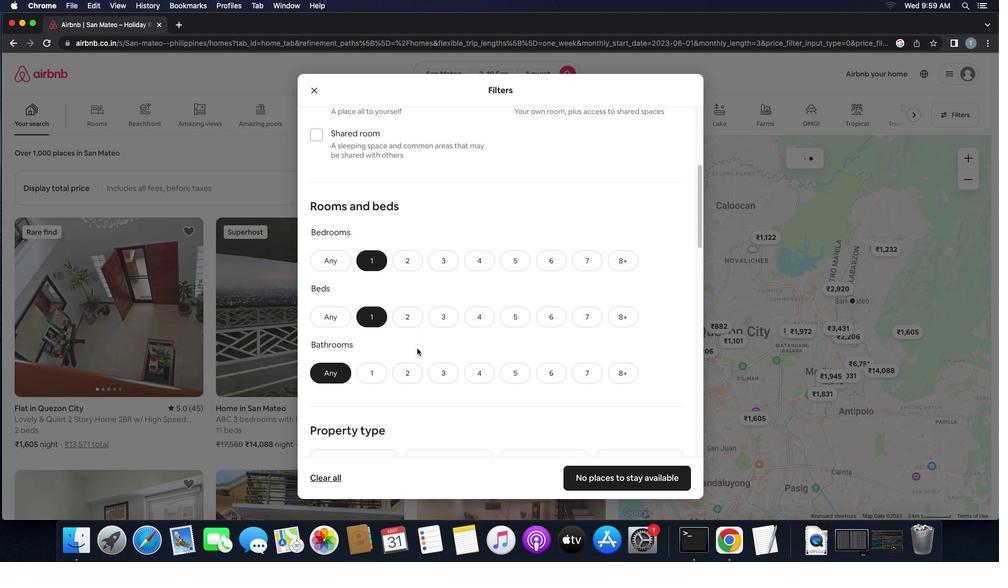 
Action: Mouse scrolled (422, 354) with delta (4, 4)
Screenshot: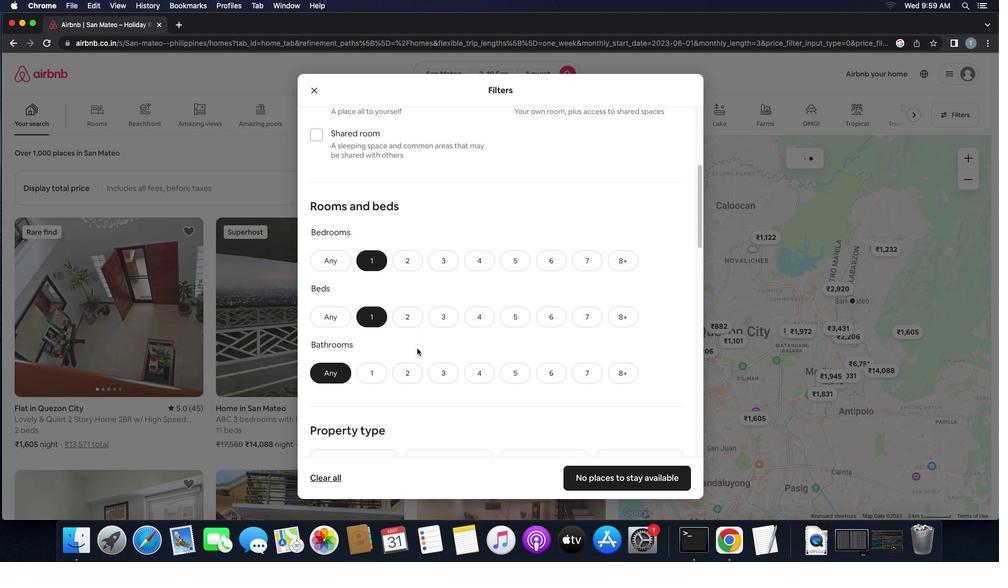 
Action: Mouse scrolled (422, 354) with delta (4, 4)
Screenshot: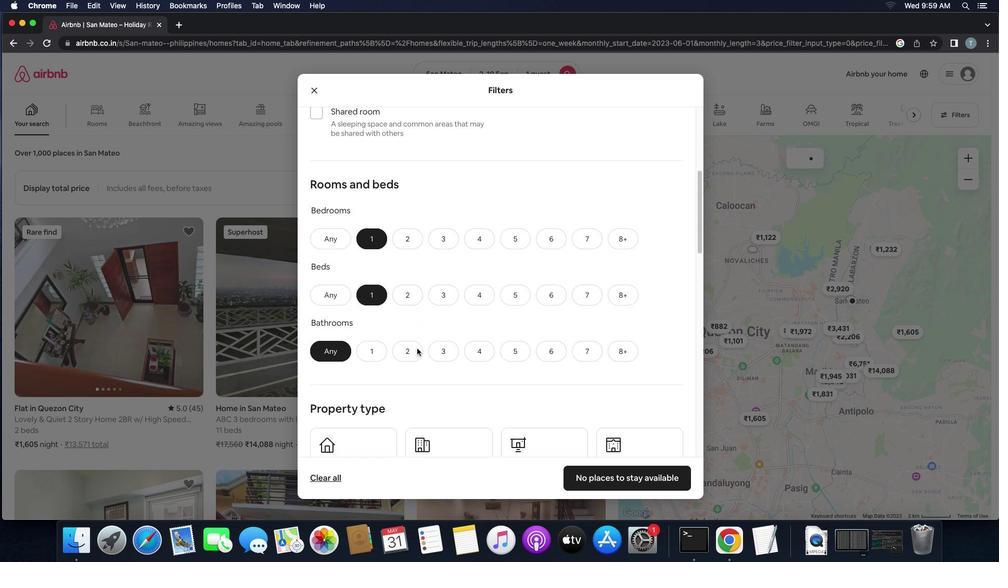 
Action: Mouse moved to (422, 353)
Screenshot: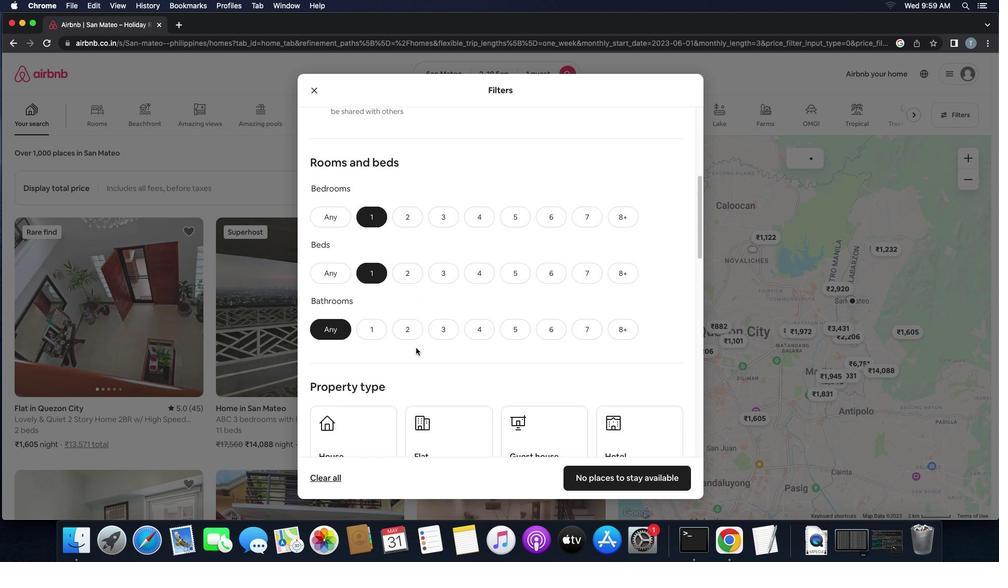 
Action: Mouse scrolled (422, 353) with delta (4, 3)
Screenshot: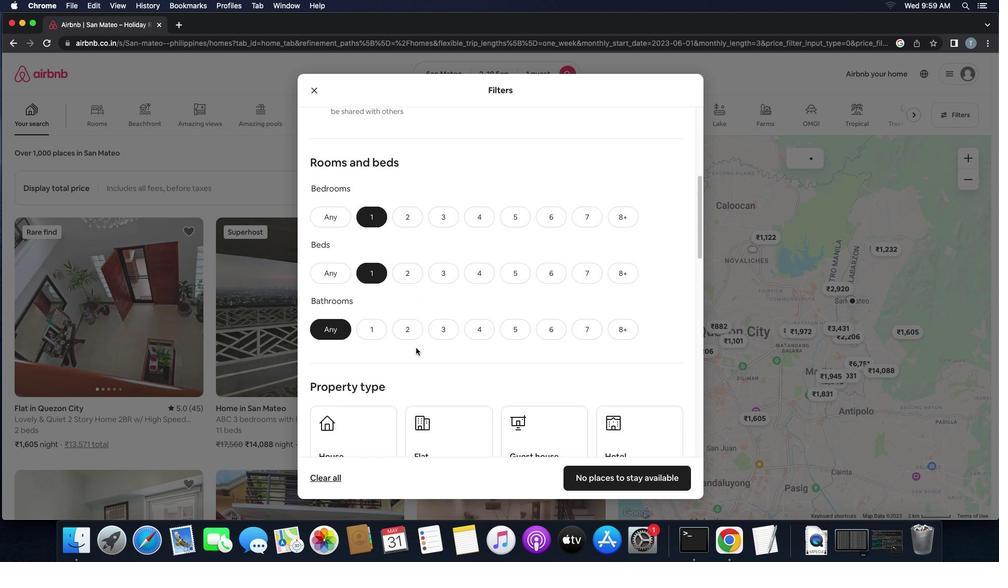 
Action: Mouse moved to (373, 316)
Screenshot: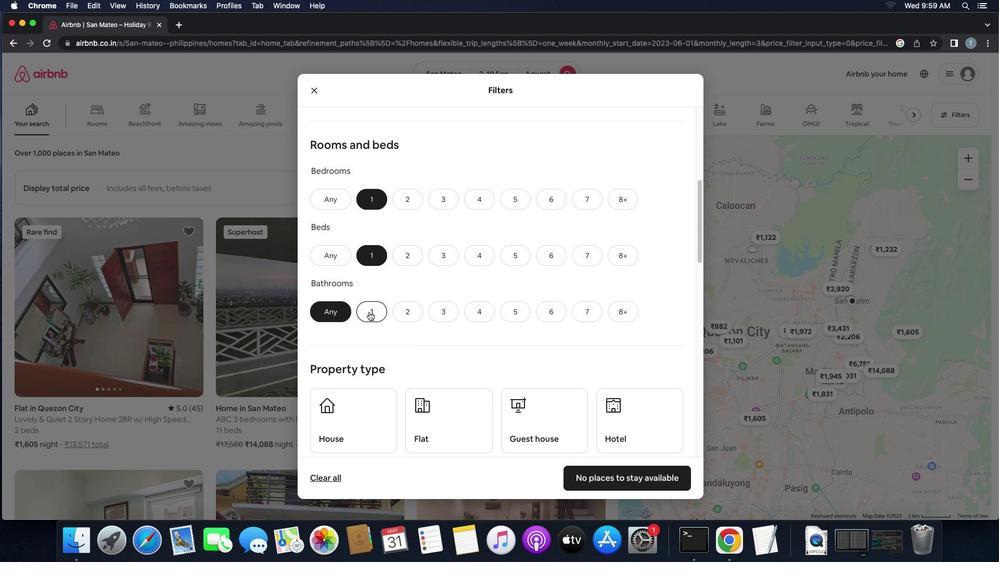 
Action: Mouse pressed left at (373, 316)
Screenshot: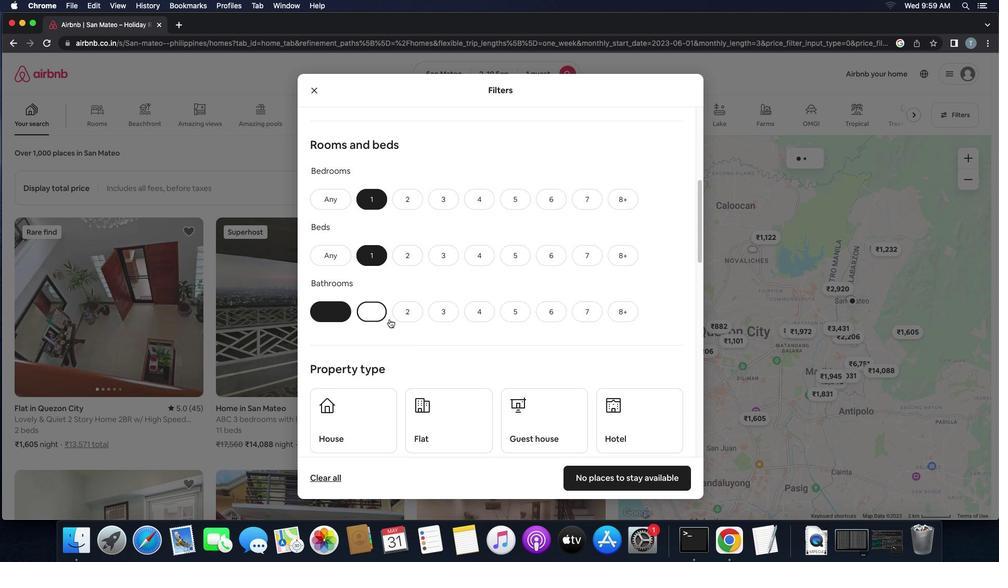 
Action: Mouse moved to (443, 342)
Screenshot: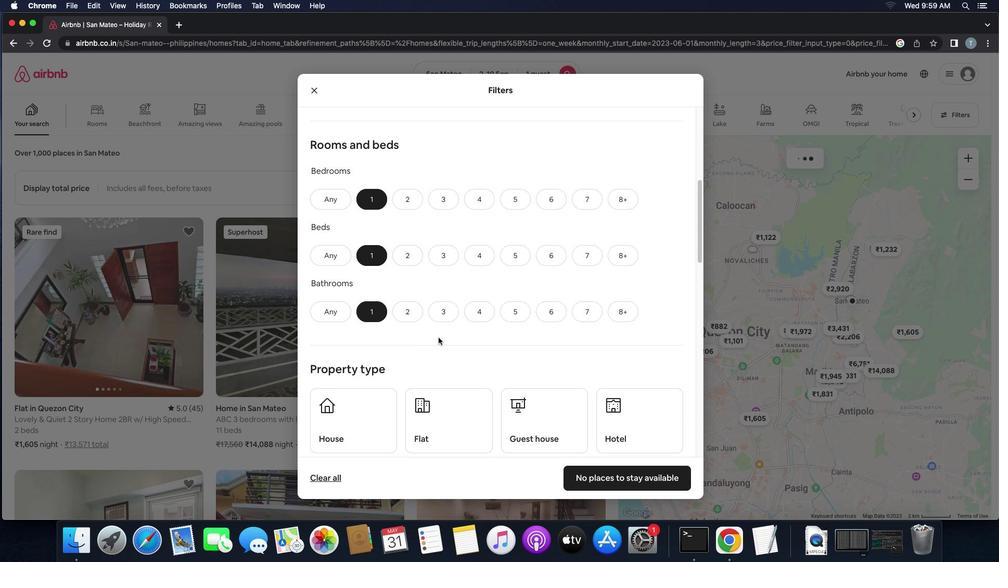 
Action: Mouse scrolled (443, 342) with delta (4, 4)
Screenshot: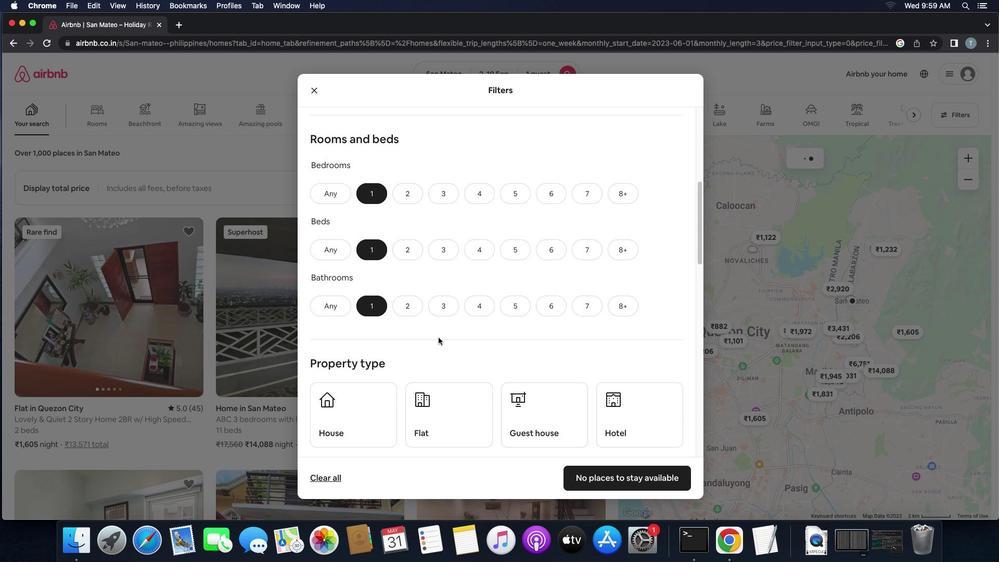 
Action: Mouse scrolled (443, 342) with delta (4, 4)
Screenshot: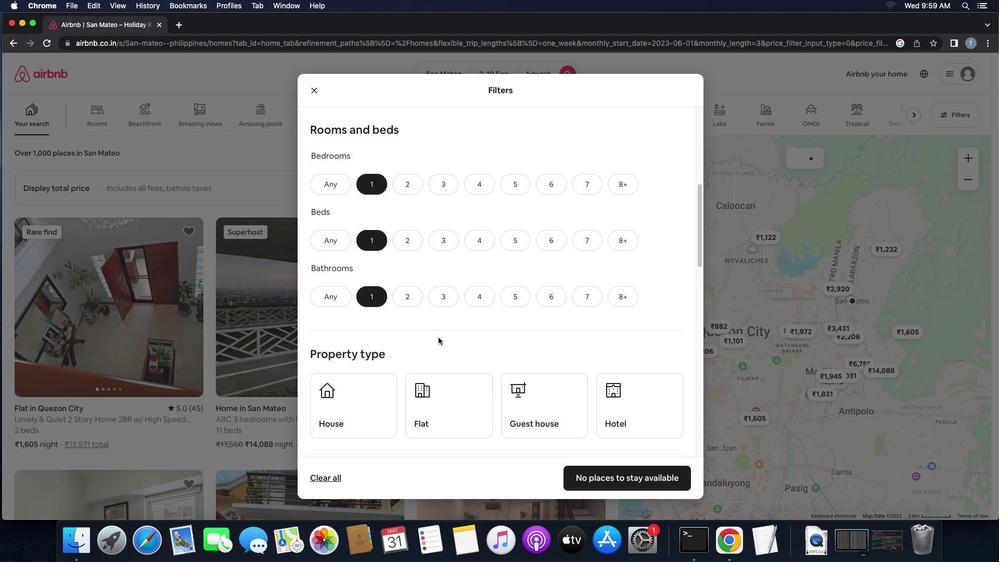 
Action: Mouse scrolled (443, 342) with delta (4, 4)
Screenshot: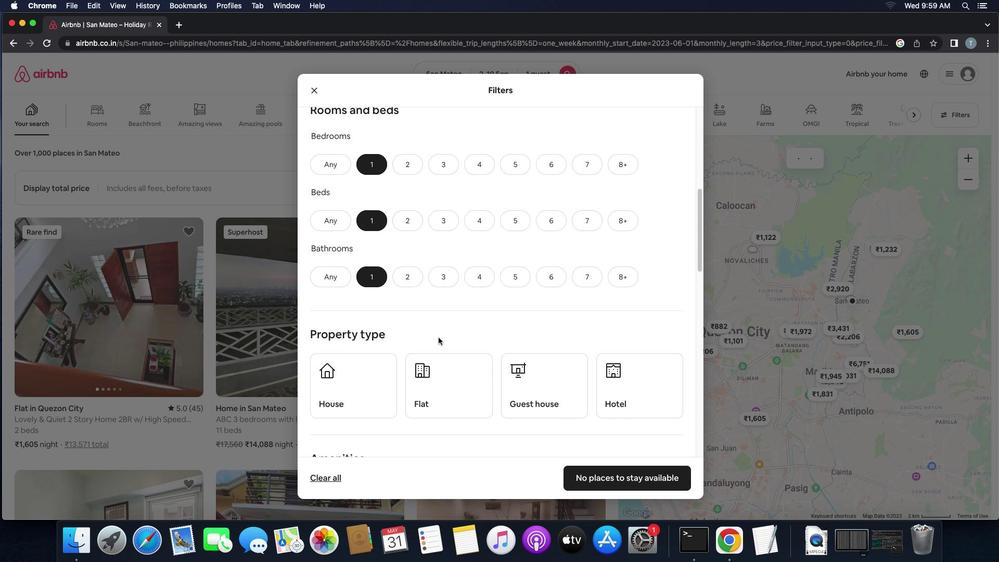 
Action: Mouse scrolled (443, 342) with delta (4, 4)
Screenshot: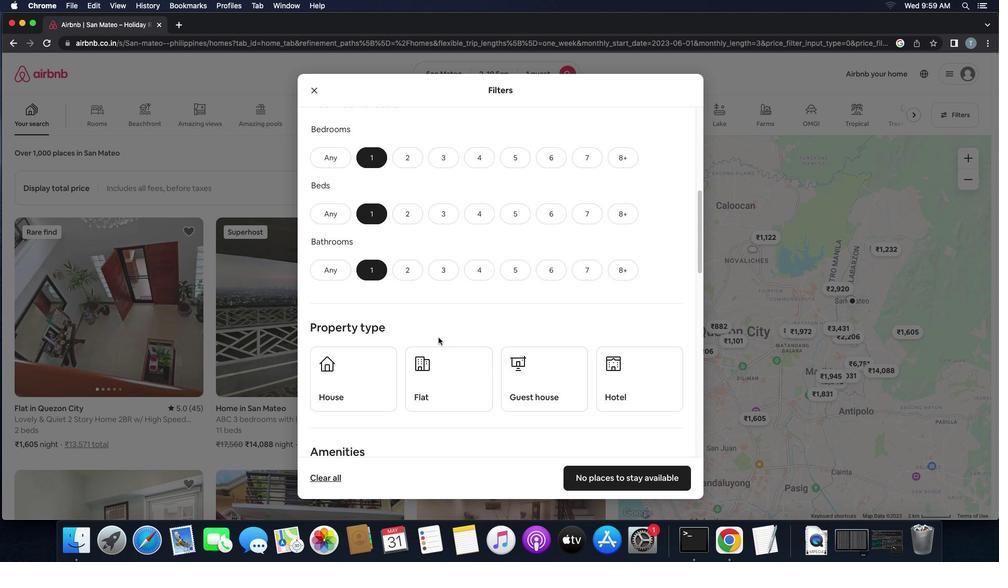 
Action: Mouse scrolled (443, 342) with delta (4, 4)
Screenshot: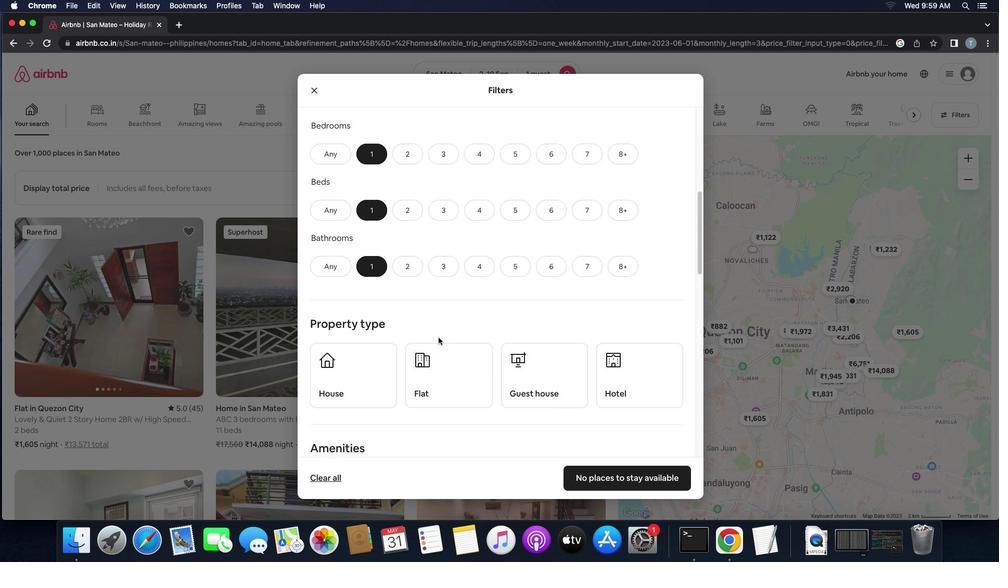
Action: Mouse scrolled (443, 342) with delta (4, 4)
Screenshot: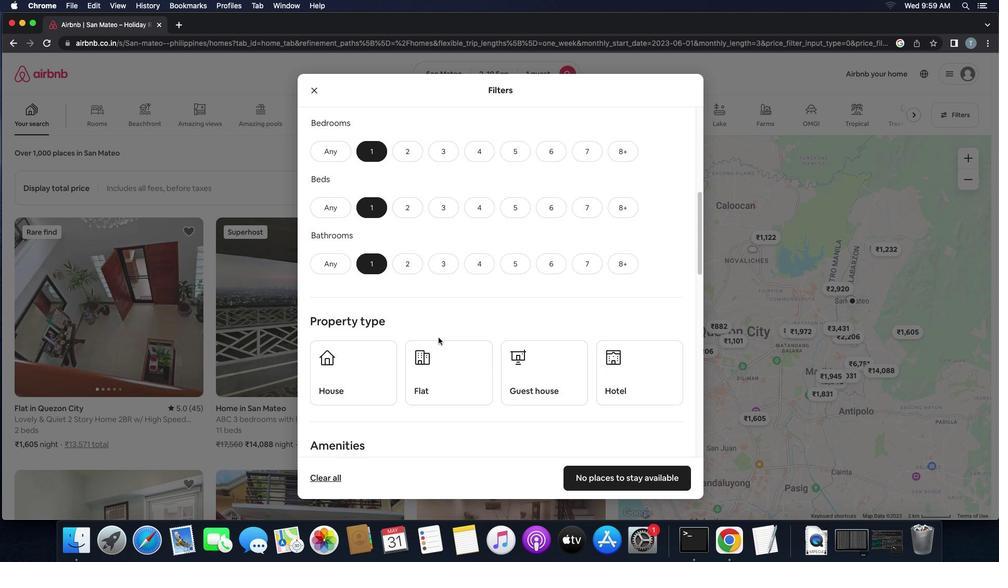 
Action: Mouse scrolled (443, 342) with delta (4, 4)
Screenshot: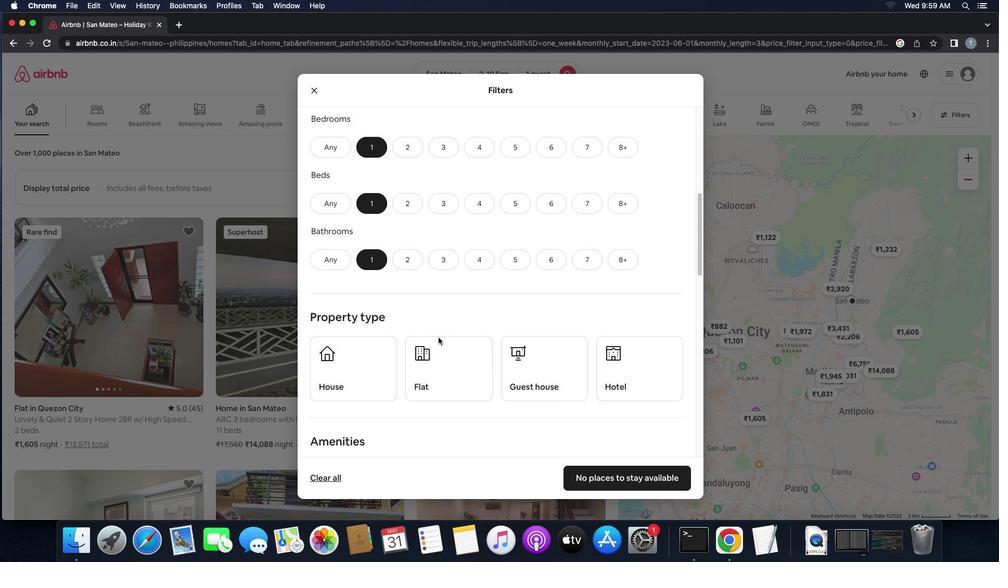 
Action: Mouse moved to (334, 345)
Screenshot: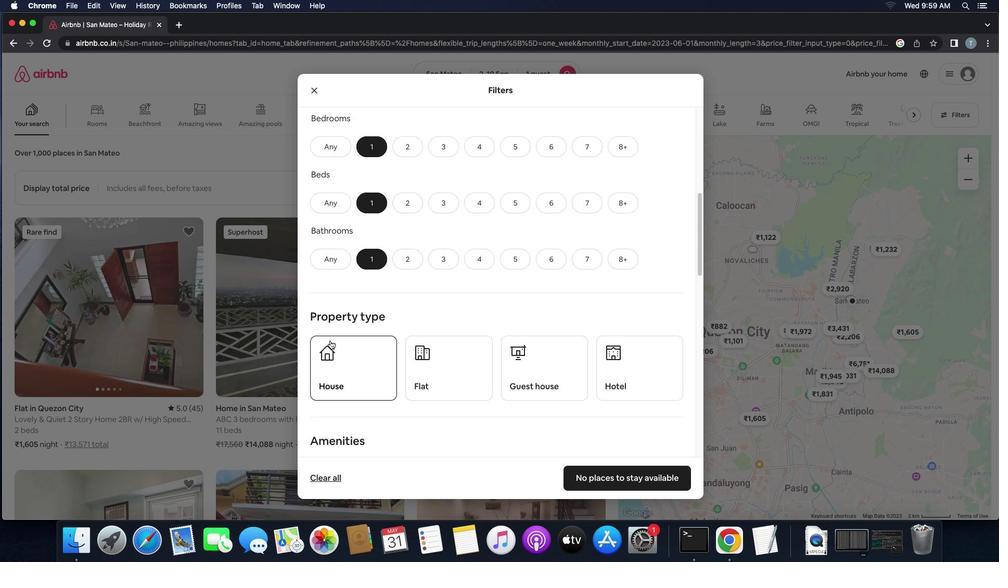 
Action: Mouse pressed left at (334, 345)
Screenshot: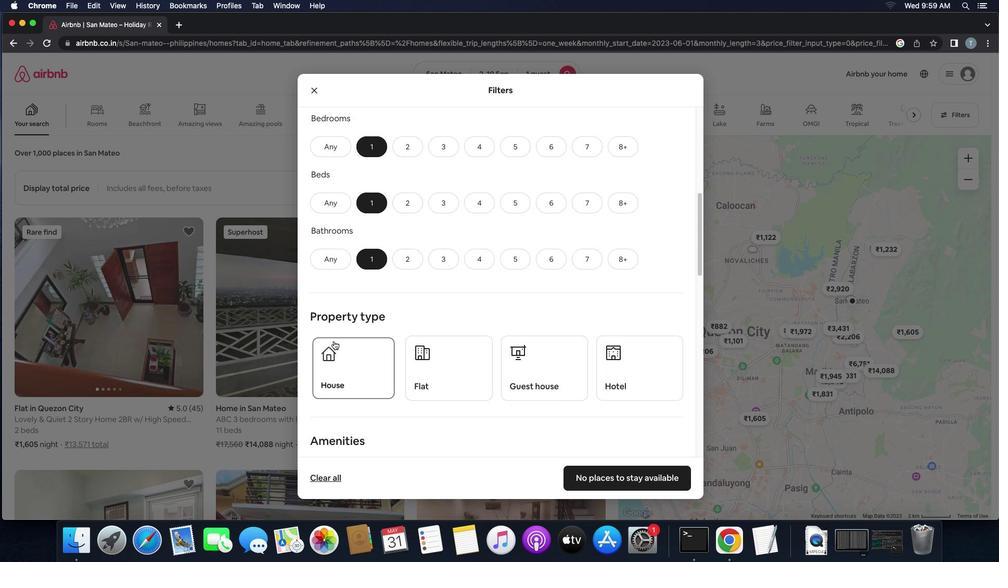 
Action: Mouse moved to (469, 370)
Screenshot: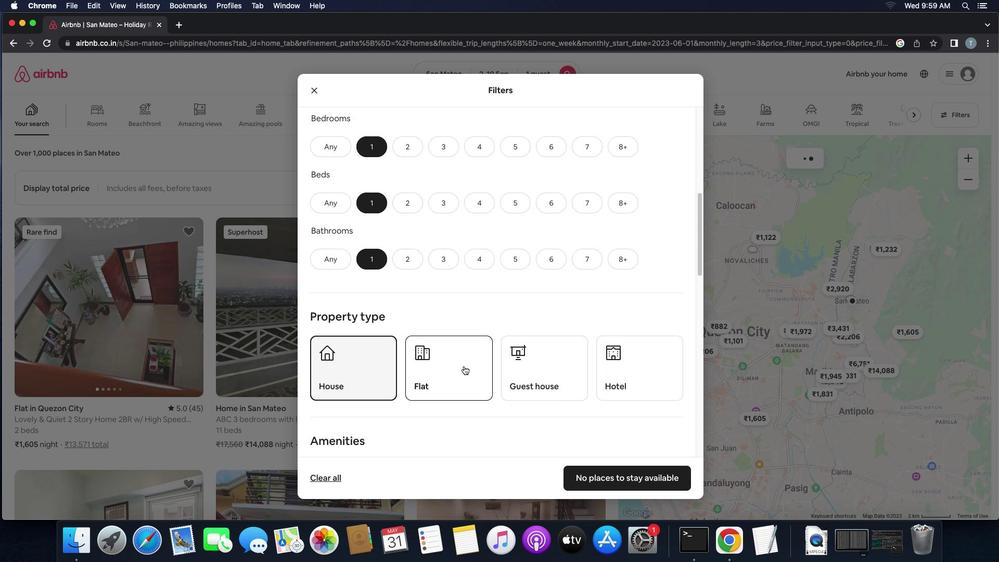 
Action: Mouse pressed left at (469, 370)
Screenshot: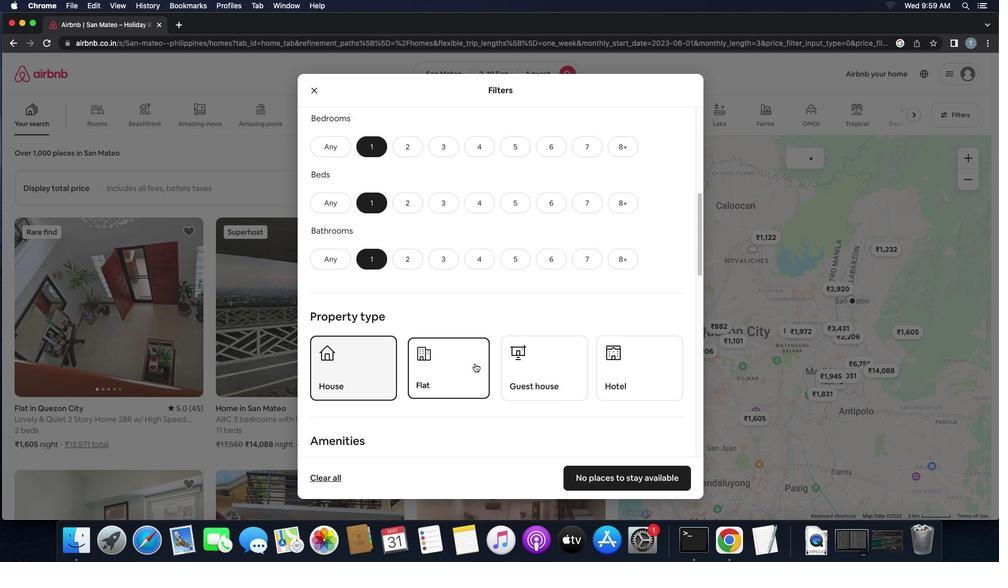 
Action: Mouse moved to (541, 366)
Screenshot: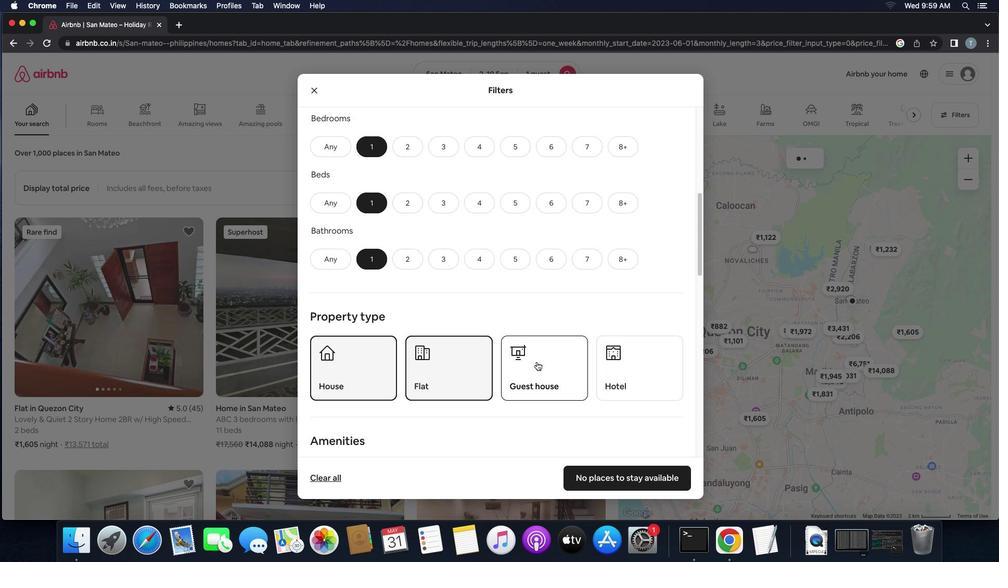 
Action: Mouse pressed left at (541, 366)
Screenshot: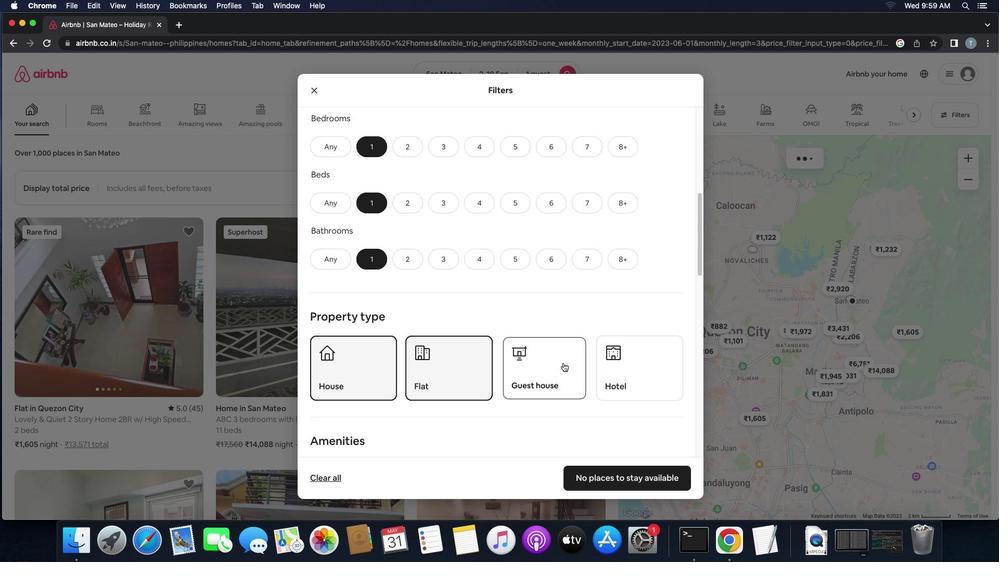 
Action: Mouse moved to (610, 373)
Screenshot: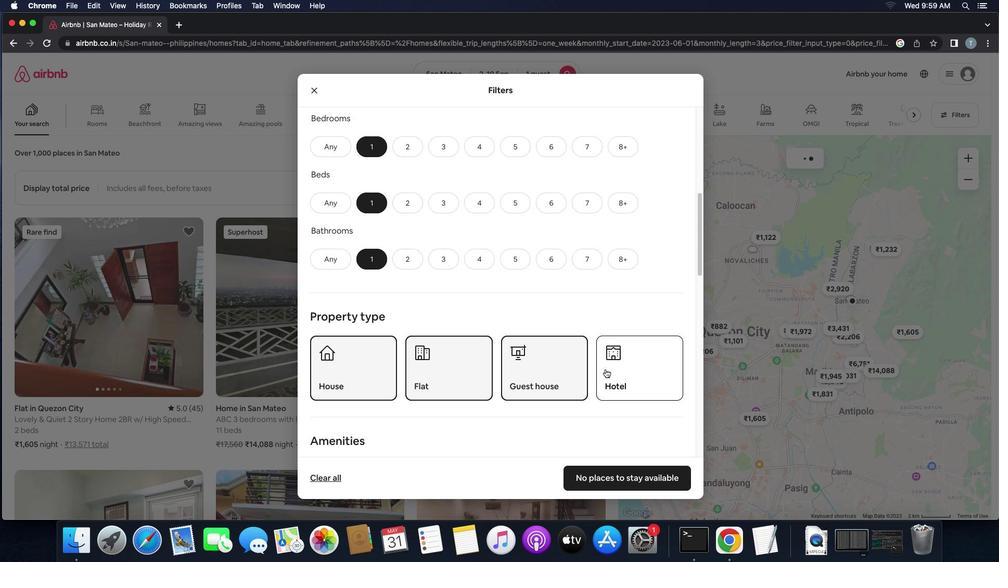 
Action: Mouse pressed left at (610, 373)
Screenshot: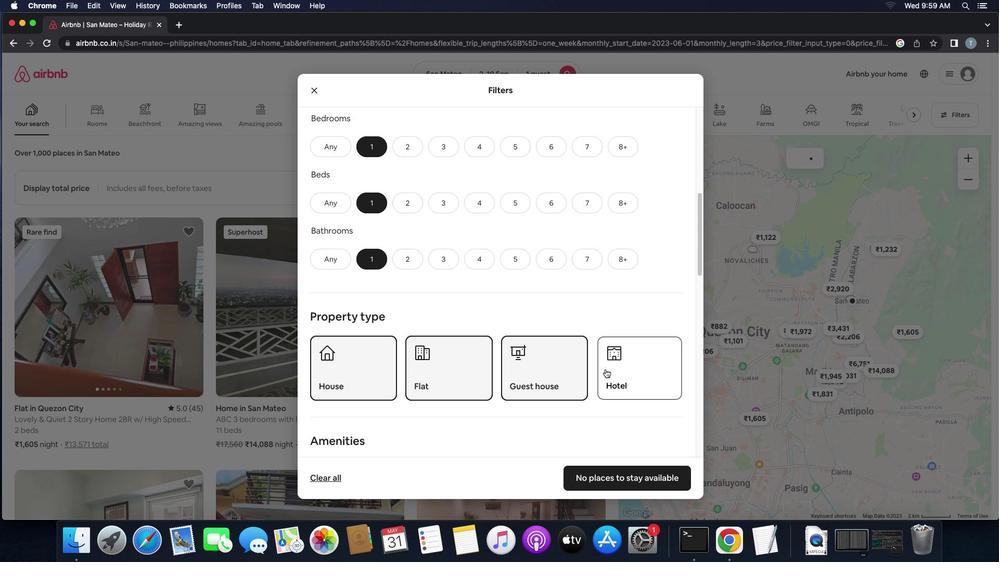 
Action: Mouse moved to (589, 386)
Screenshot: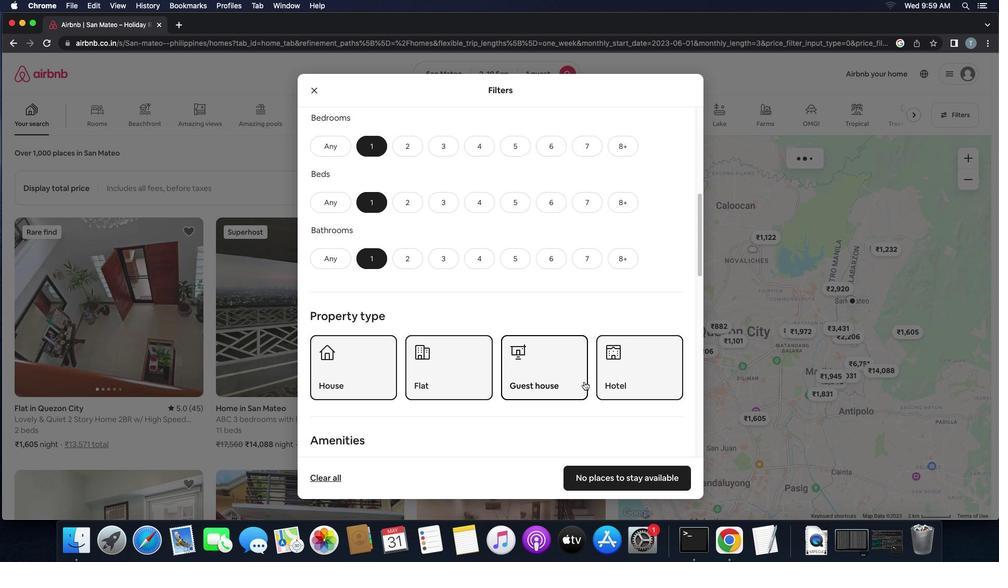 
Action: Mouse scrolled (589, 386) with delta (4, 4)
Screenshot: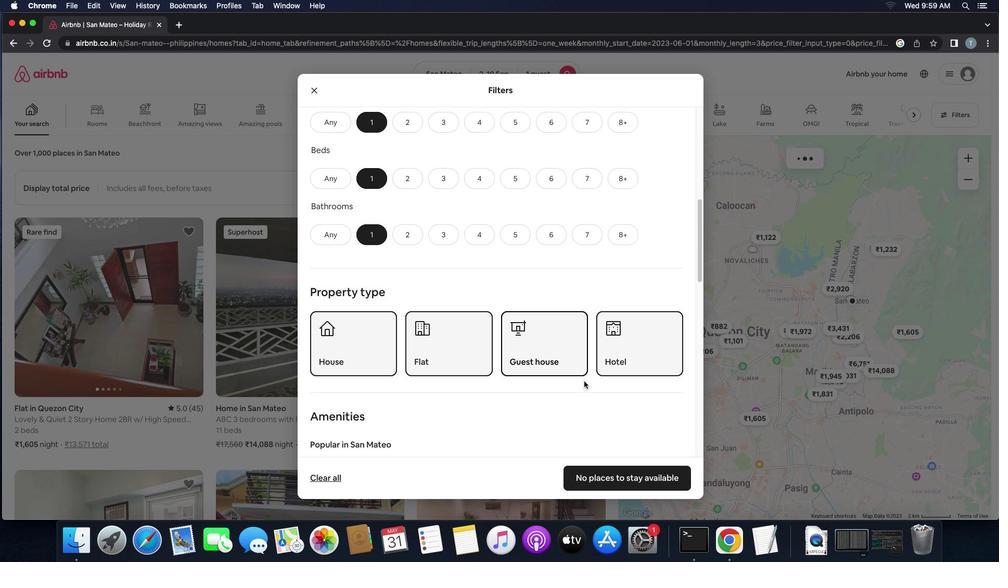 
Action: Mouse scrolled (589, 386) with delta (4, 4)
Screenshot: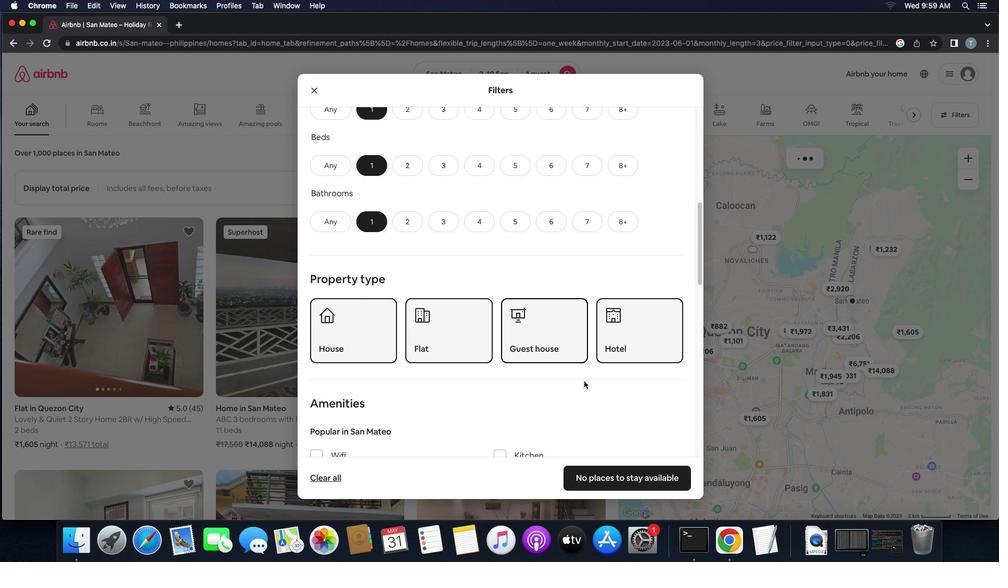 
Action: Mouse scrolled (589, 386) with delta (4, 3)
Screenshot: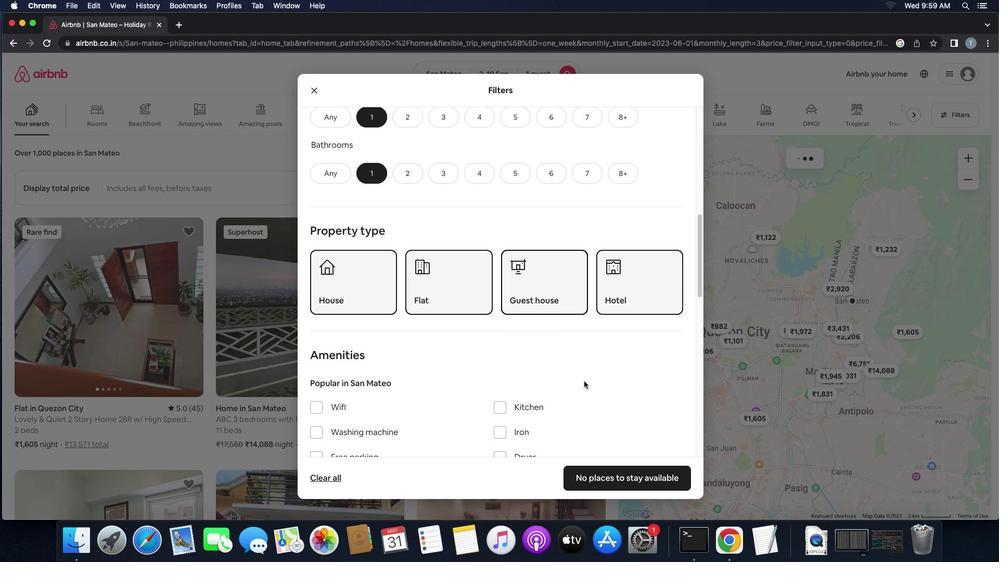 
Action: Mouse moved to (589, 386)
Screenshot: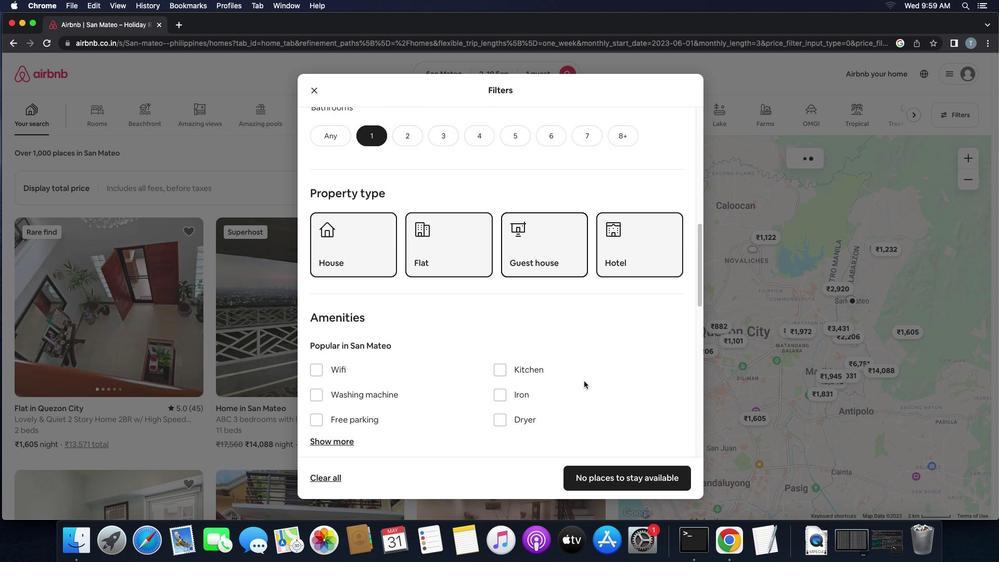 
Action: Mouse scrolled (589, 386) with delta (4, 3)
Screenshot: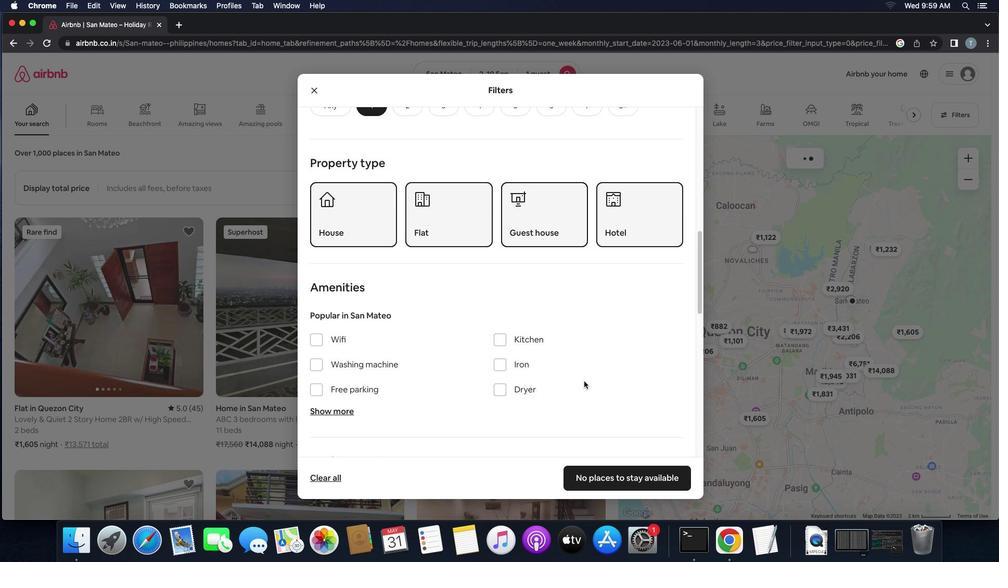 
Action: Mouse moved to (589, 385)
Screenshot: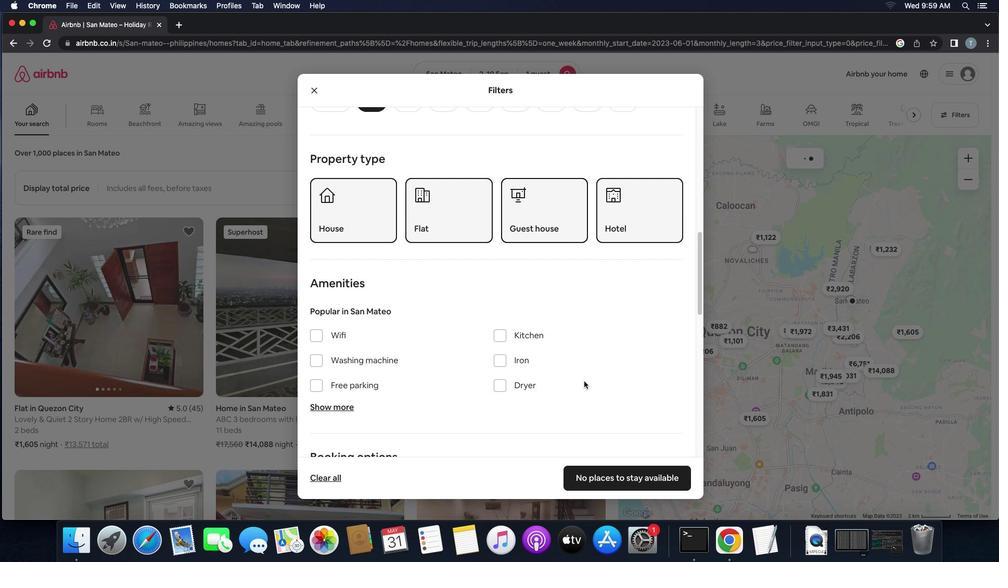 
Action: Mouse scrolled (589, 385) with delta (4, 5)
Screenshot: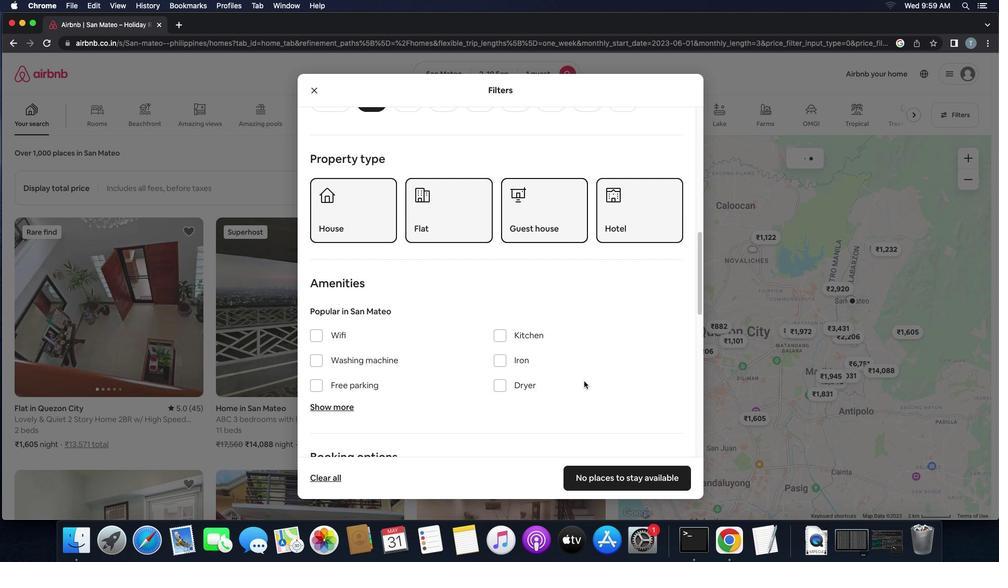 
Action: Mouse scrolled (589, 385) with delta (4, 4)
Screenshot: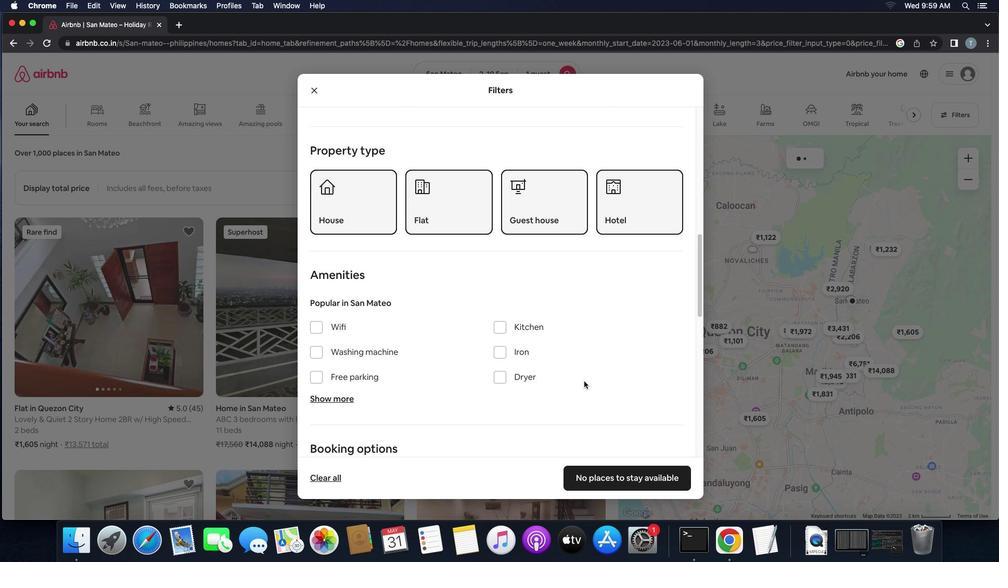 
Action: Mouse scrolled (589, 385) with delta (4, 4)
Screenshot: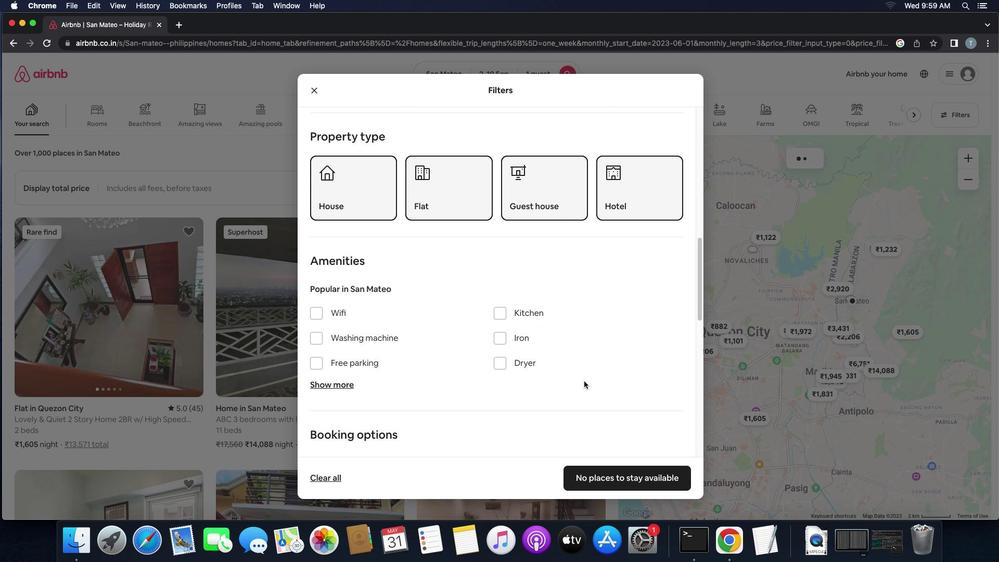 
Action: Mouse scrolled (589, 385) with delta (4, 3)
Screenshot: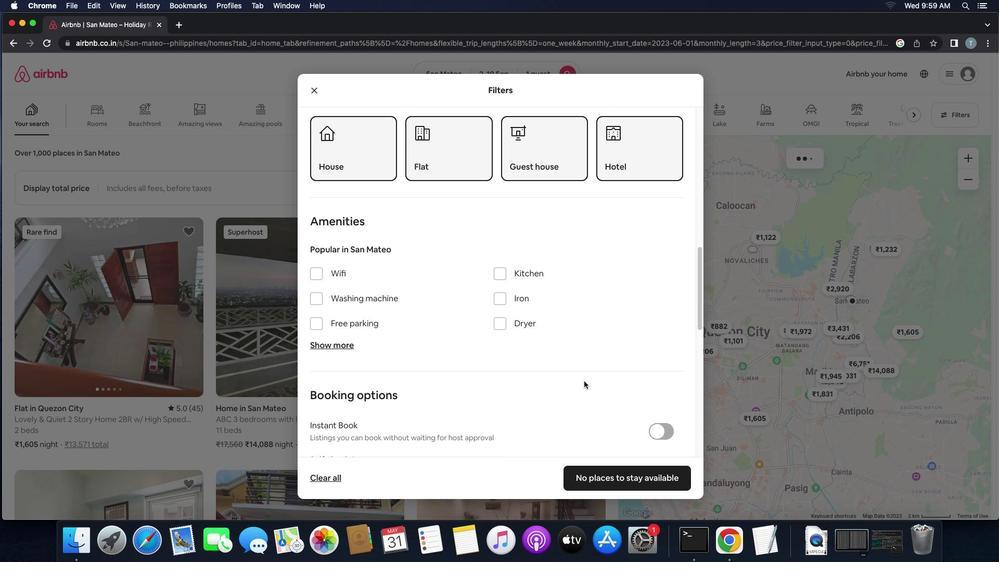 
Action: Mouse scrolled (589, 385) with delta (4, 4)
Screenshot: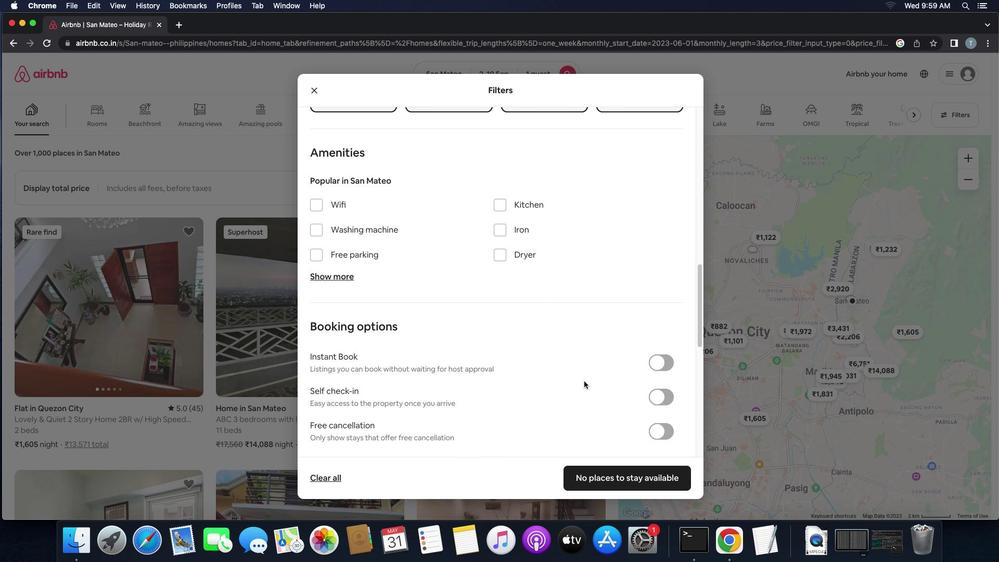 
Action: Mouse scrolled (589, 385) with delta (4, 4)
Screenshot: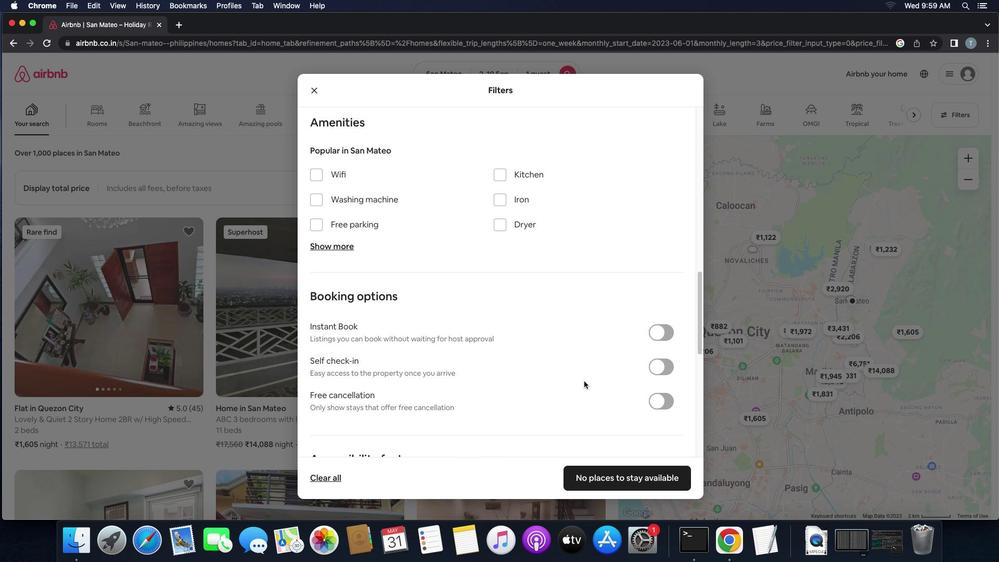 
Action: Mouse scrolled (589, 385) with delta (4, 3)
Screenshot: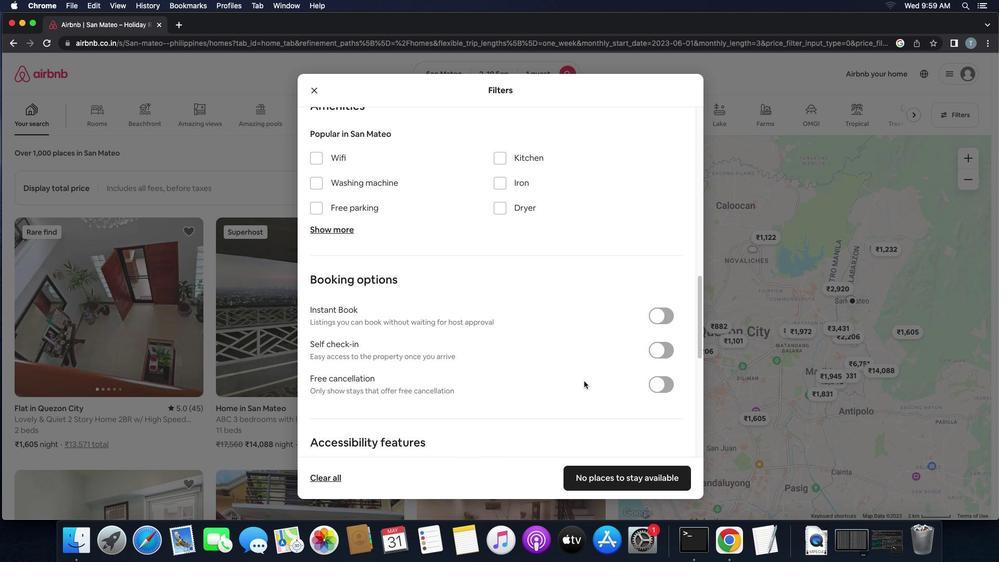 
Action: Mouse scrolled (589, 385) with delta (4, 3)
Screenshot: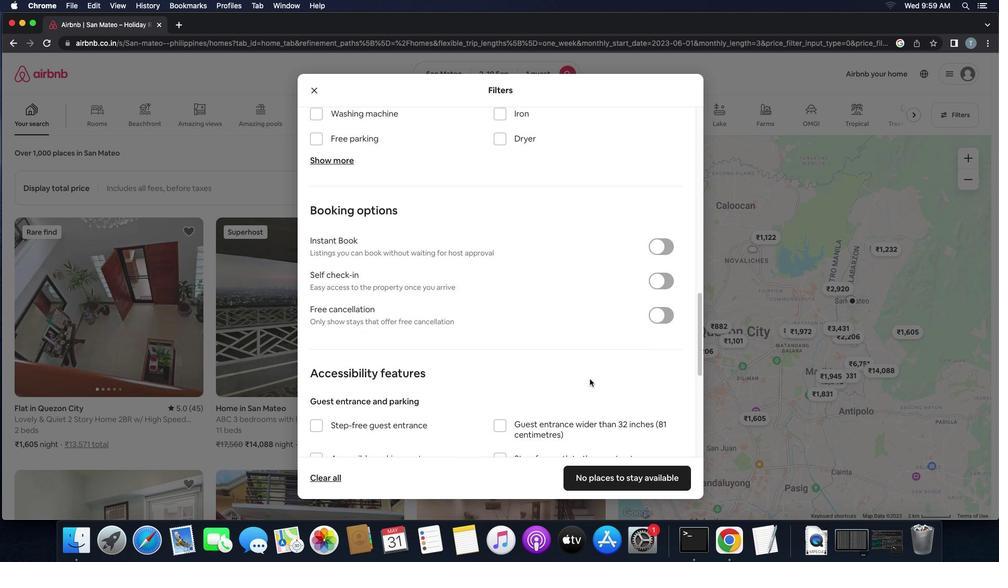 
Action: Mouse moved to (667, 280)
Screenshot: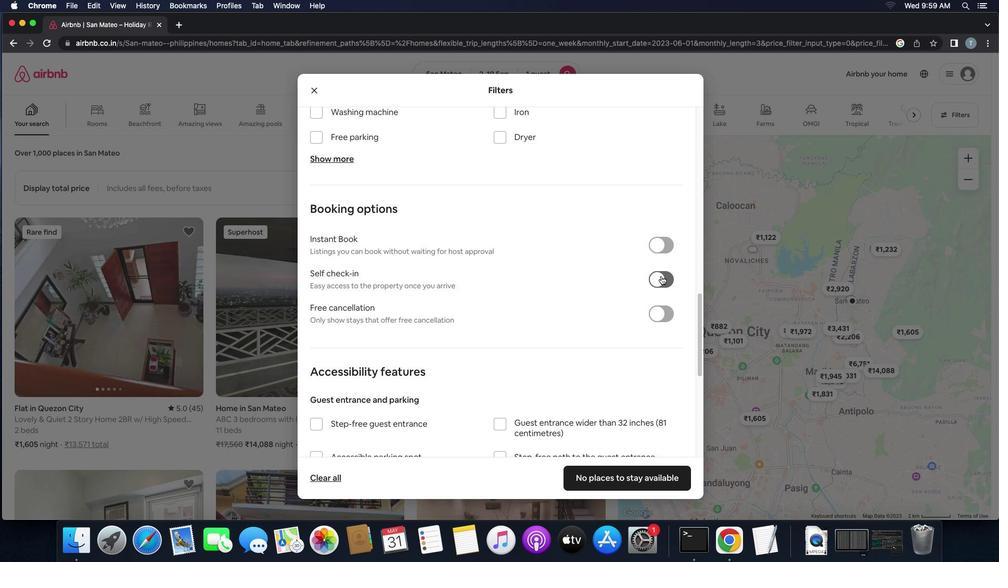 
Action: Mouse pressed left at (667, 280)
Screenshot: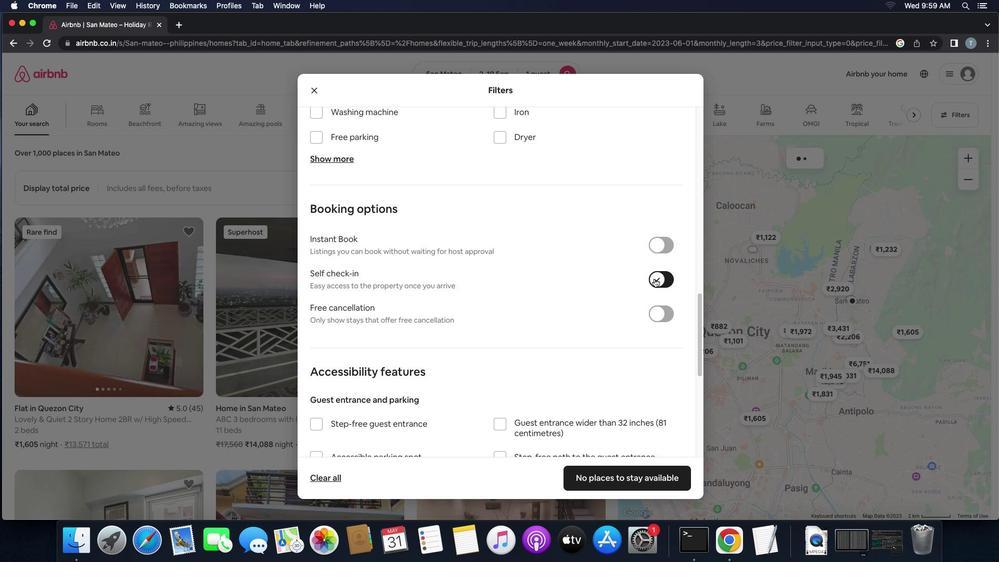 
Action: Mouse moved to (549, 340)
Screenshot: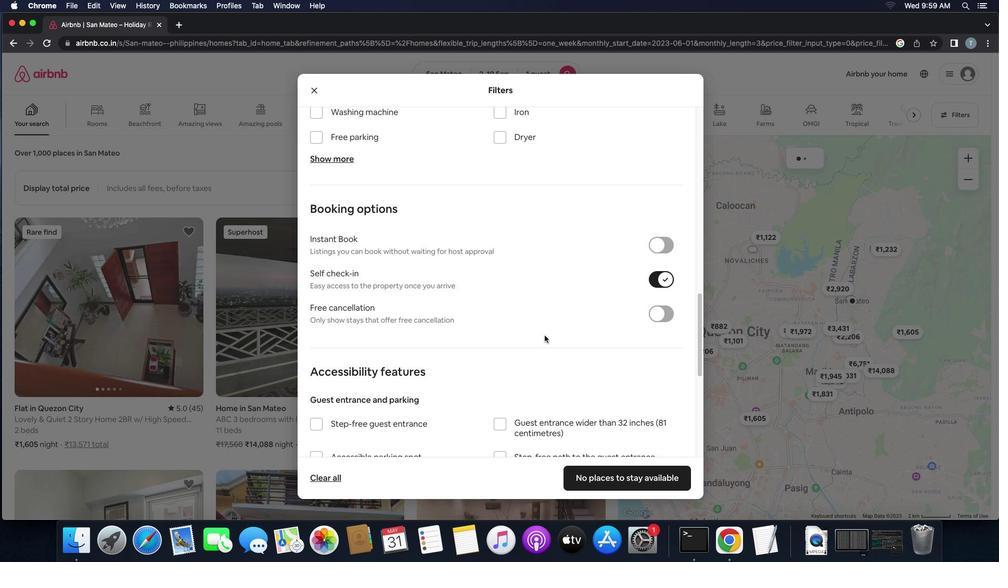 
Action: Mouse scrolled (549, 340) with delta (4, 4)
Screenshot: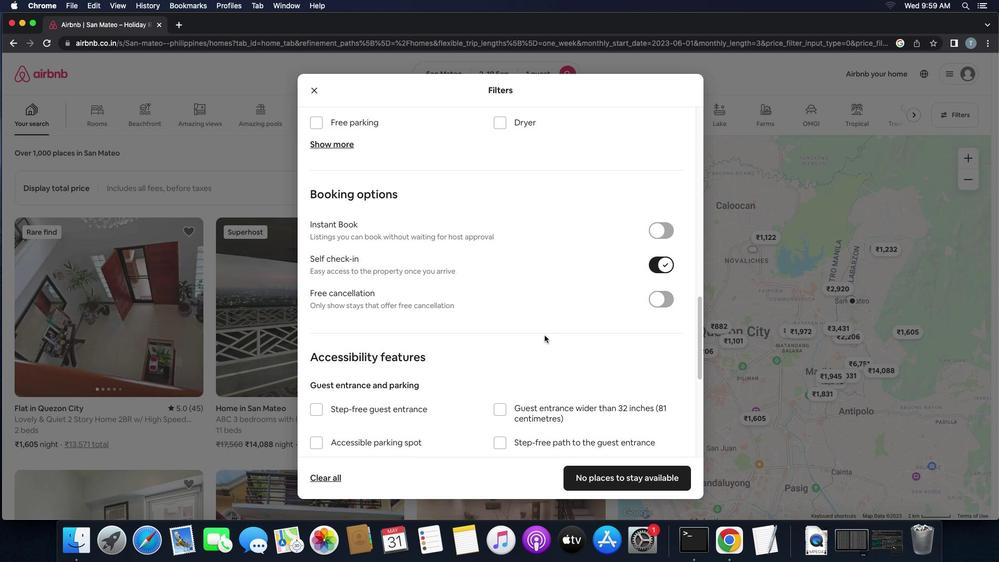 
Action: Mouse scrolled (549, 340) with delta (4, 4)
Screenshot: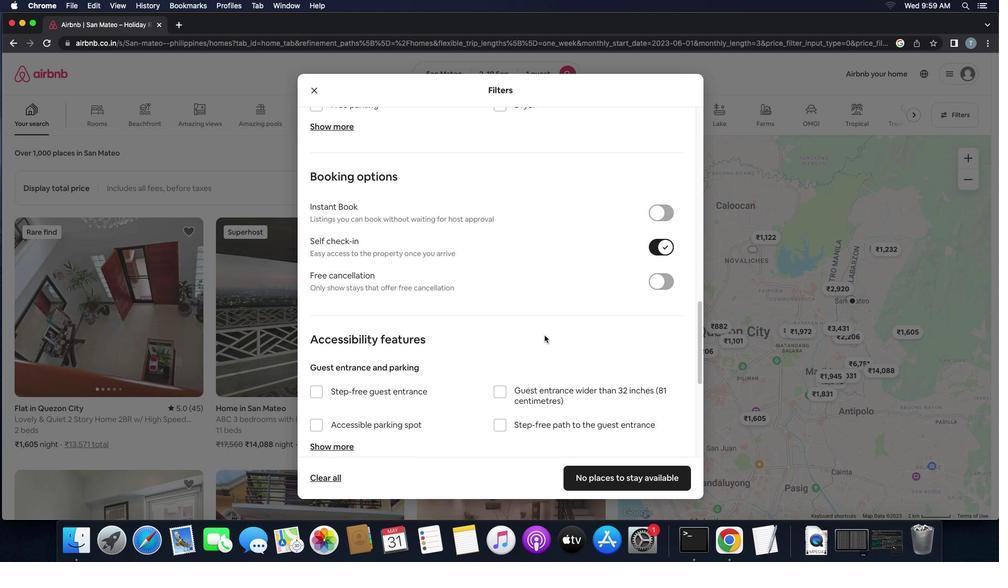 
Action: Mouse scrolled (549, 340) with delta (4, 3)
Screenshot: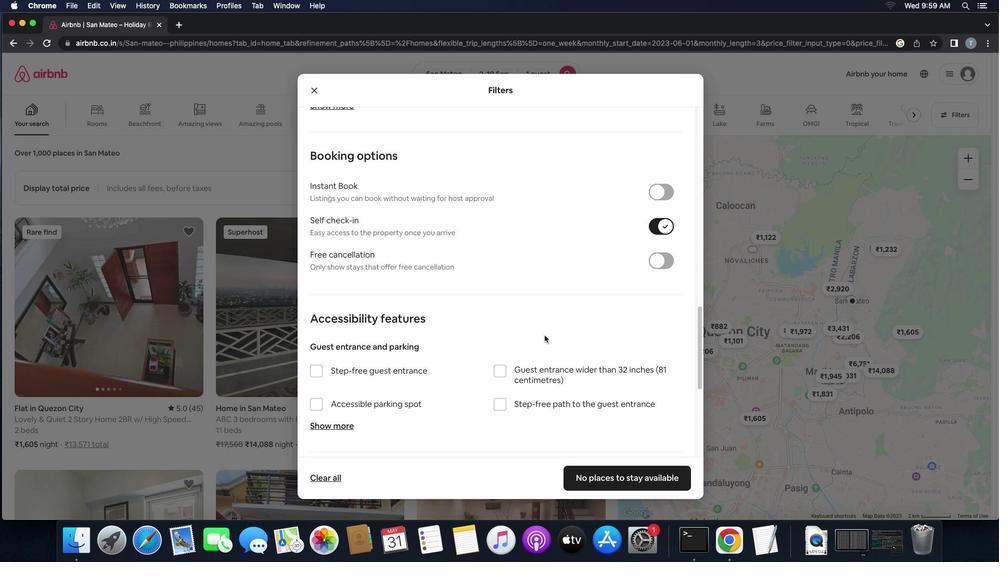 
Action: Mouse moved to (549, 340)
Screenshot: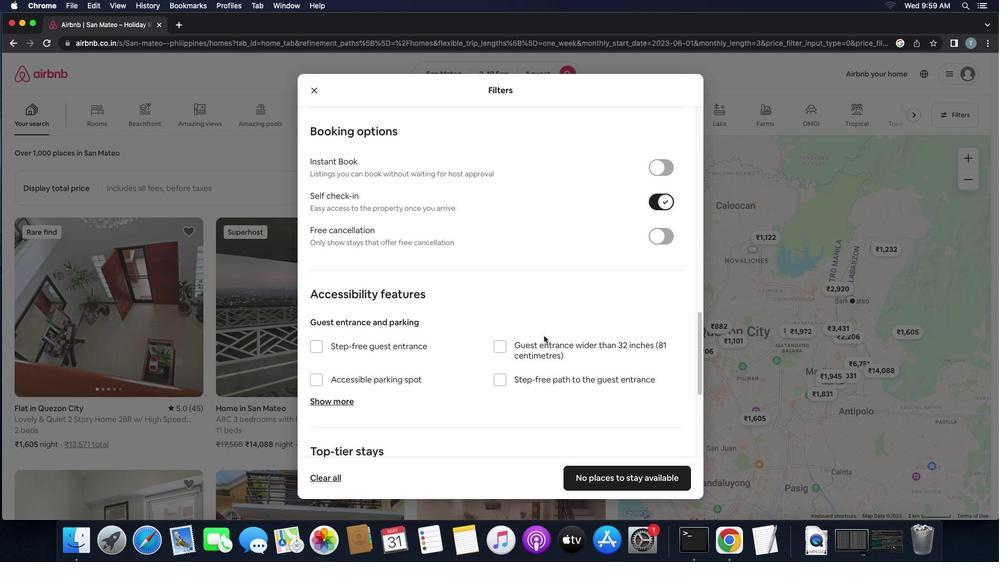 
Action: Mouse scrolled (549, 340) with delta (4, 4)
Screenshot: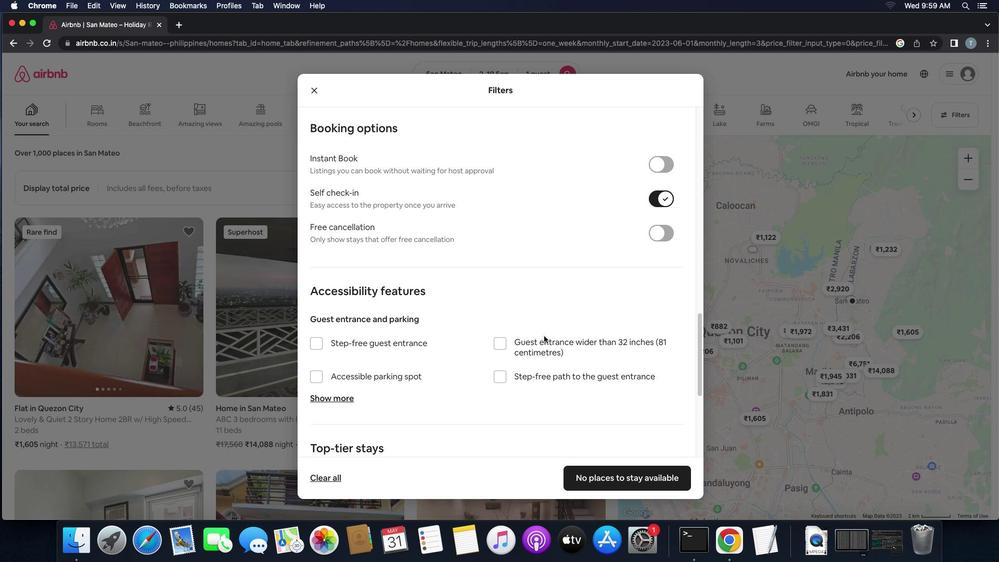 
Action: Mouse scrolled (549, 340) with delta (4, 4)
Screenshot: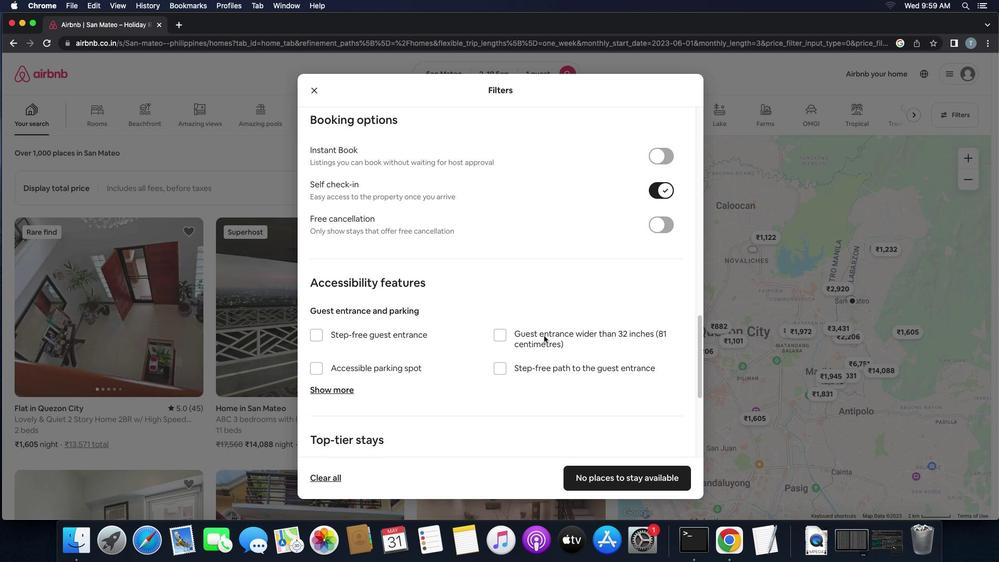 
Action: Mouse scrolled (549, 340) with delta (4, 4)
Screenshot: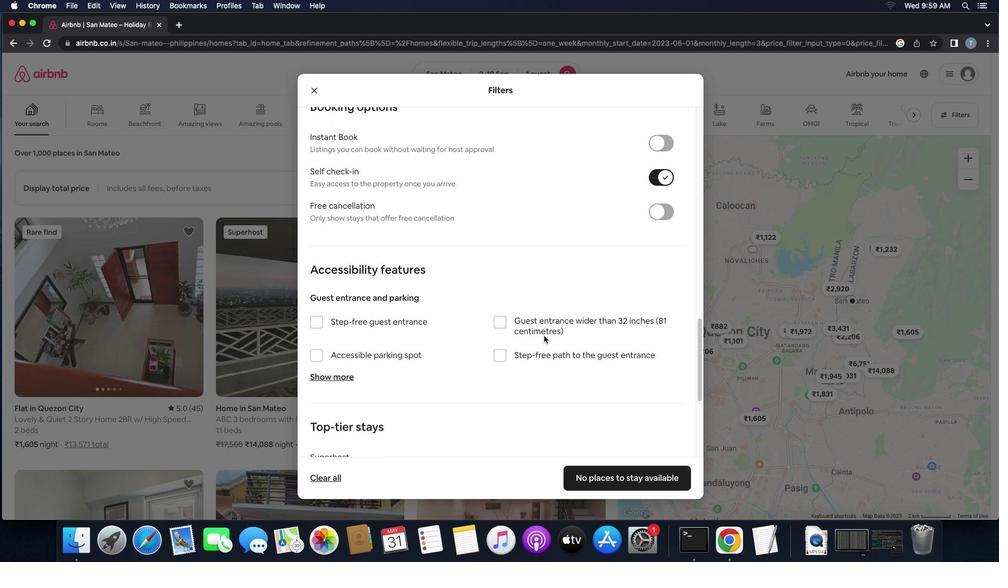 
Action: Mouse scrolled (549, 340) with delta (4, 4)
Screenshot: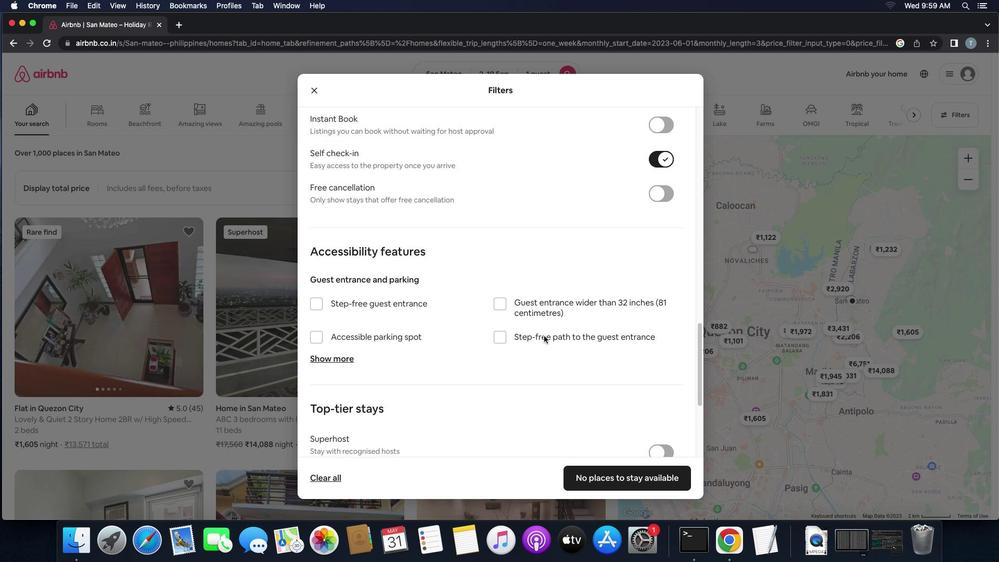 
Action: Mouse scrolled (549, 340) with delta (4, 4)
Screenshot: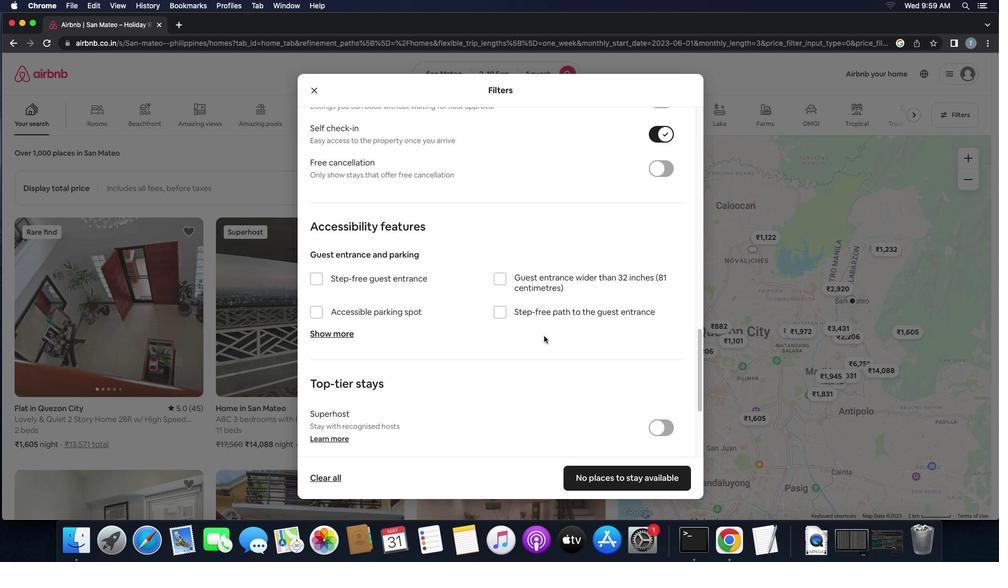 
Action: Mouse scrolled (549, 340) with delta (4, 3)
Screenshot: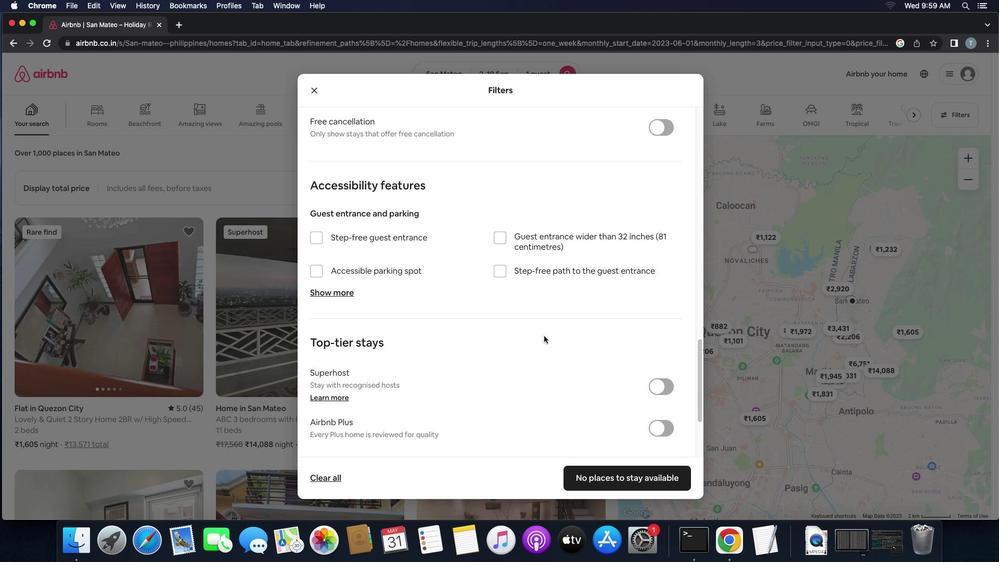 
Action: Mouse scrolled (549, 340) with delta (4, 3)
Screenshot: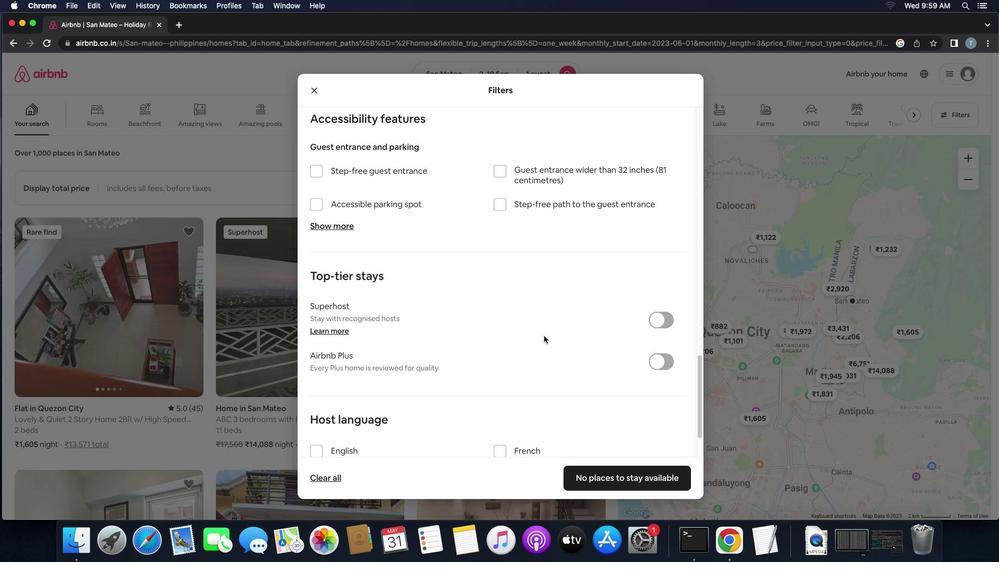 
Action: Mouse scrolled (549, 340) with delta (4, 4)
Screenshot: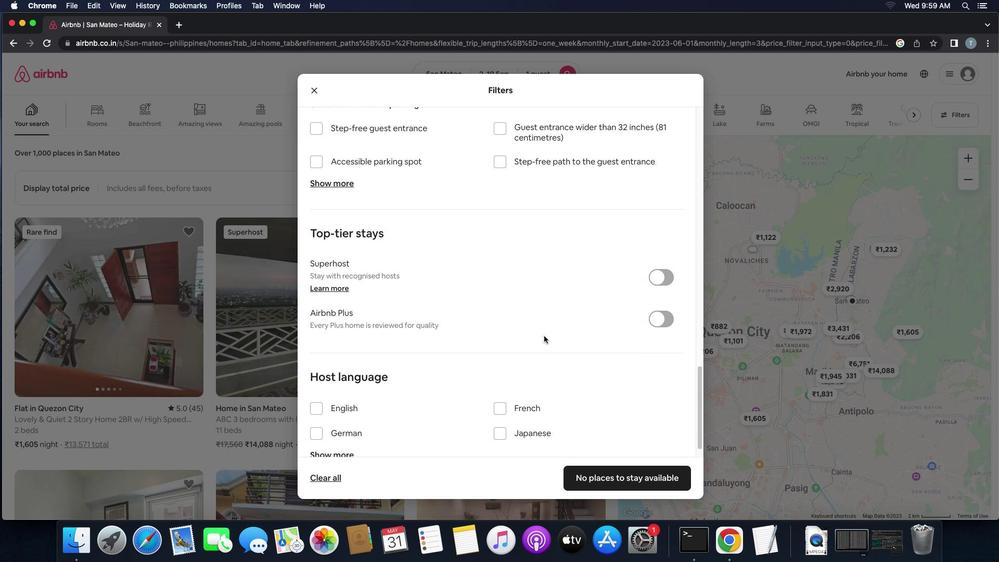 
Action: Mouse scrolled (549, 340) with delta (4, 4)
Screenshot: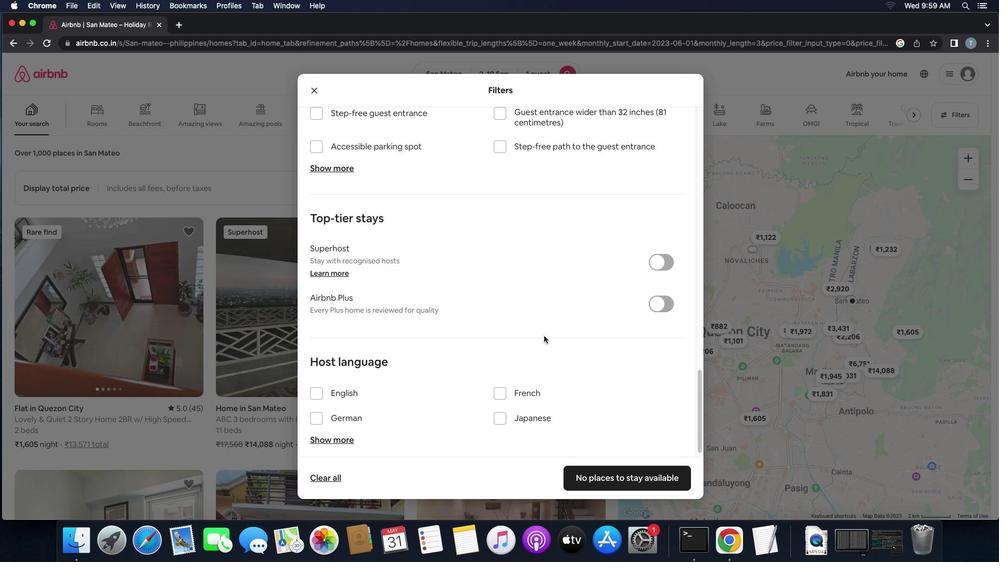 
Action: Mouse scrolled (549, 340) with delta (4, 3)
Screenshot: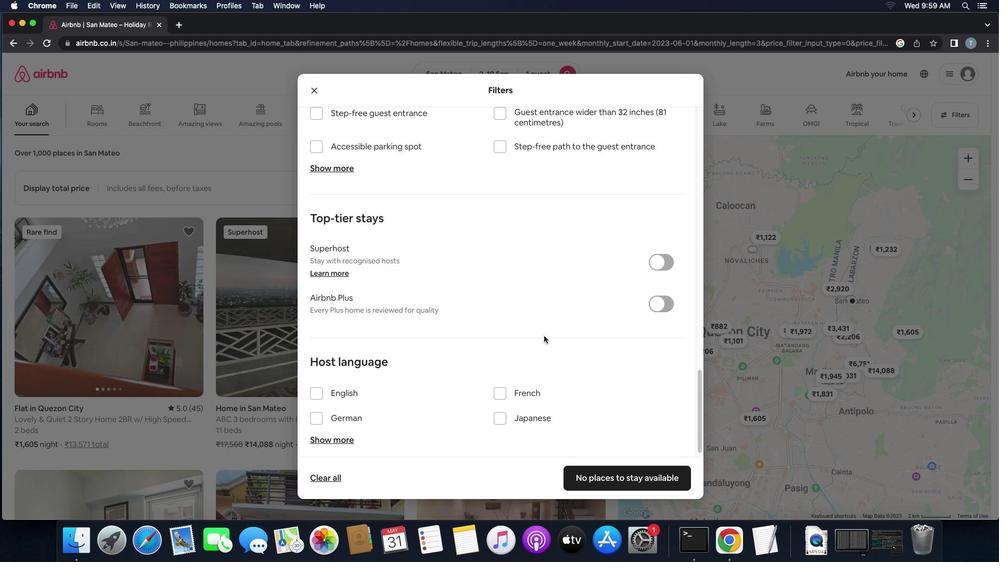 
Action: Mouse scrolled (549, 340) with delta (4, 2)
Screenshot: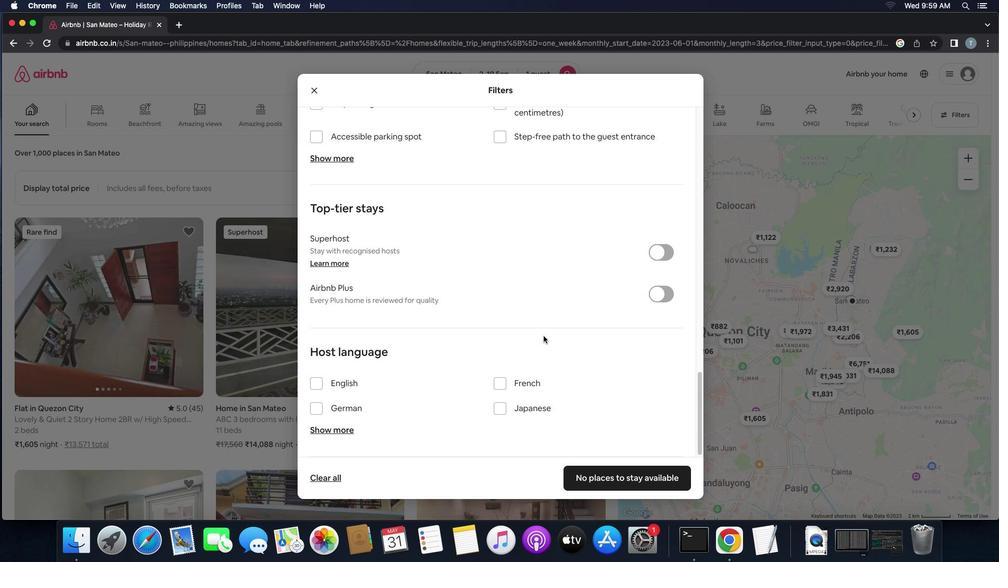 
Action: Mouse moved to (321, 392)
Screenshot: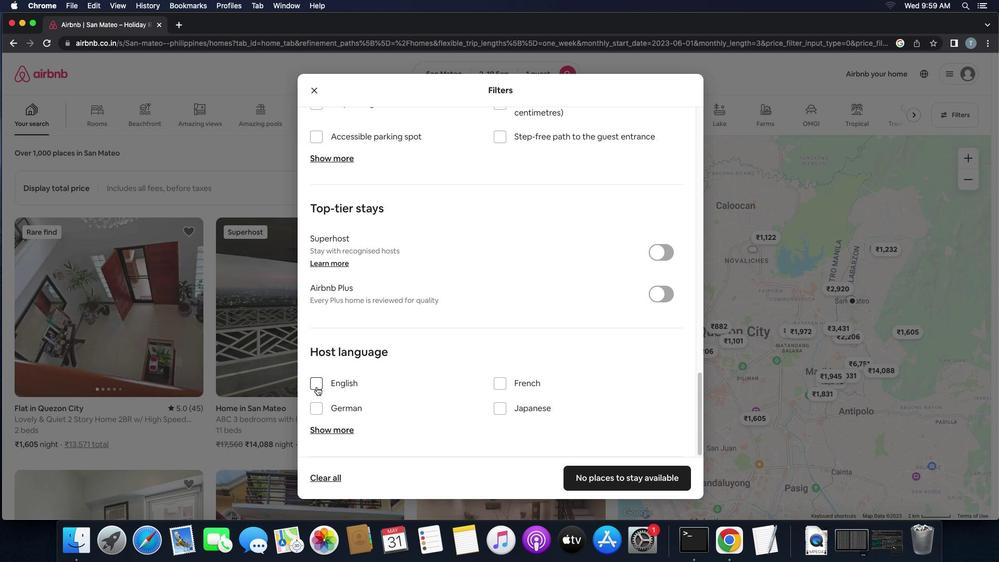 
Action: Mouse pressed left at (321, 392)
Screenshot: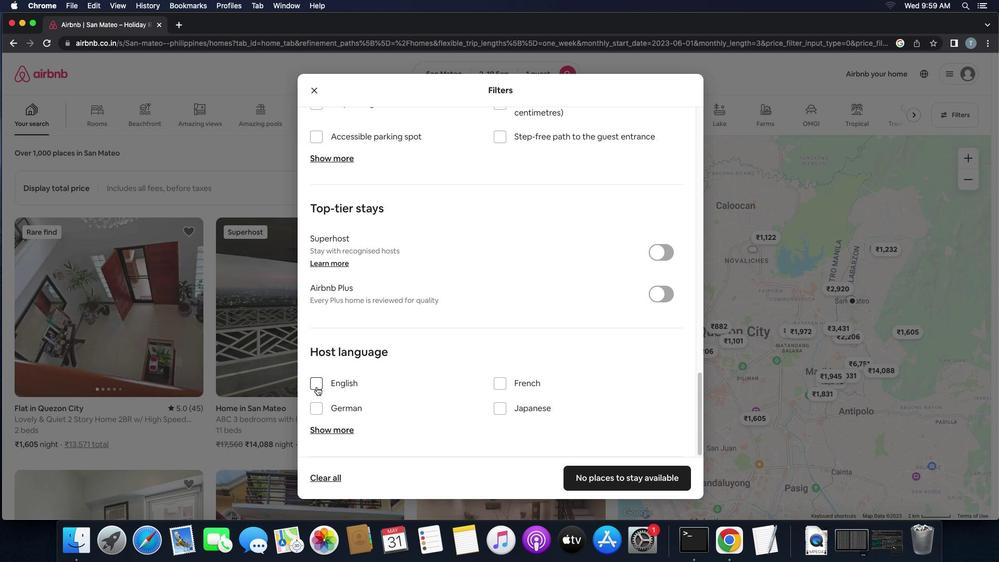 
Action: Mouse moved to (603, 487)
Screenshot: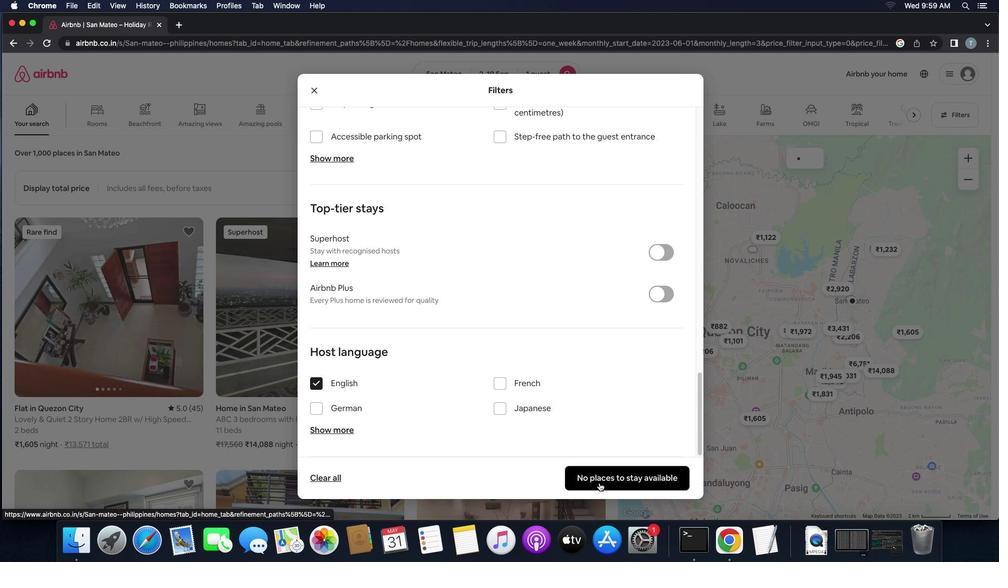 
Action: Mouse pressed left at (603, 487)
Screenshot: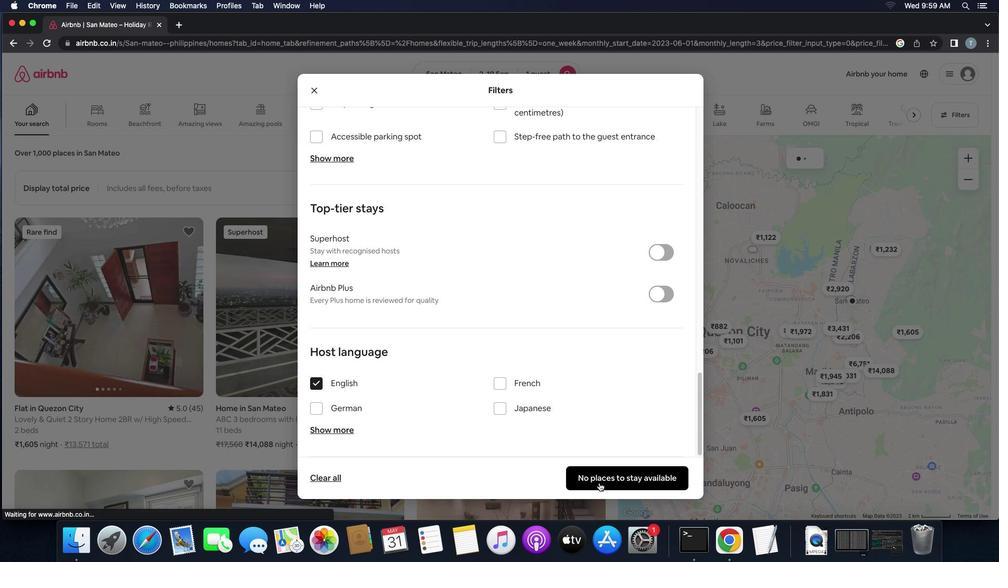 
Action: Mouse moved to (579, 493)
Screenshot: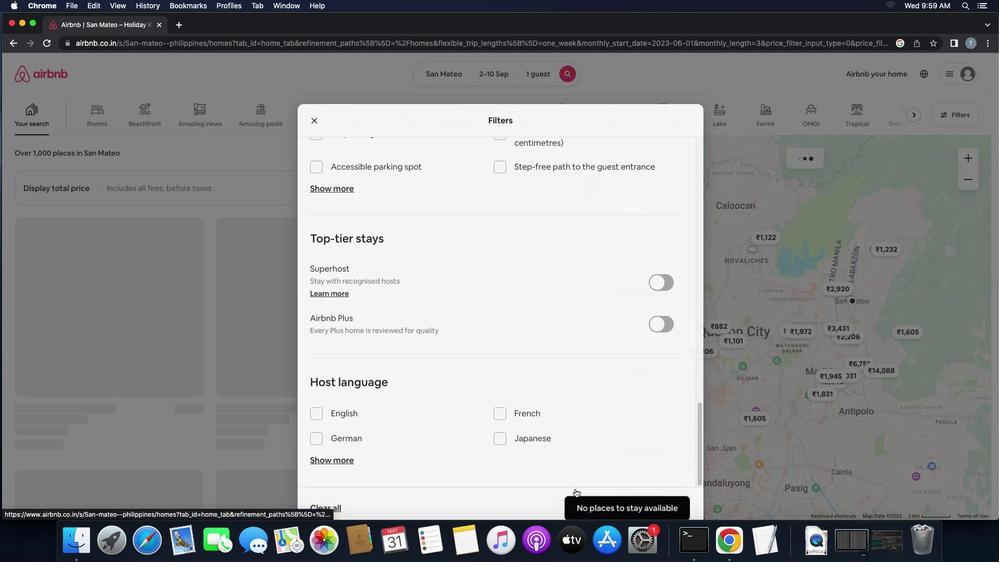 
